 Task: Open a Modern Writer Template save the file as consent.txt Remove the following  from template: 'Address' Change the date  '6 April, 2023' change Dear Ms Reader to   Hello. Add body to the letter I am writing to express my dissatisfaction with the recent service I received. Despite my repeated attempts to resolve the issue, the problem remains unresolved. I kindly request your immediate attention and a satisfactory resolution to this matter. Your prompt action would be greatly appreciated.Add Name  'Jim'. Insert watermark  Graphic Era Apply Font Style in watermark Arial; font size  111and place the watermark  Diagonally 
Action: Mouse moved to (1105, 78)
Screenshot: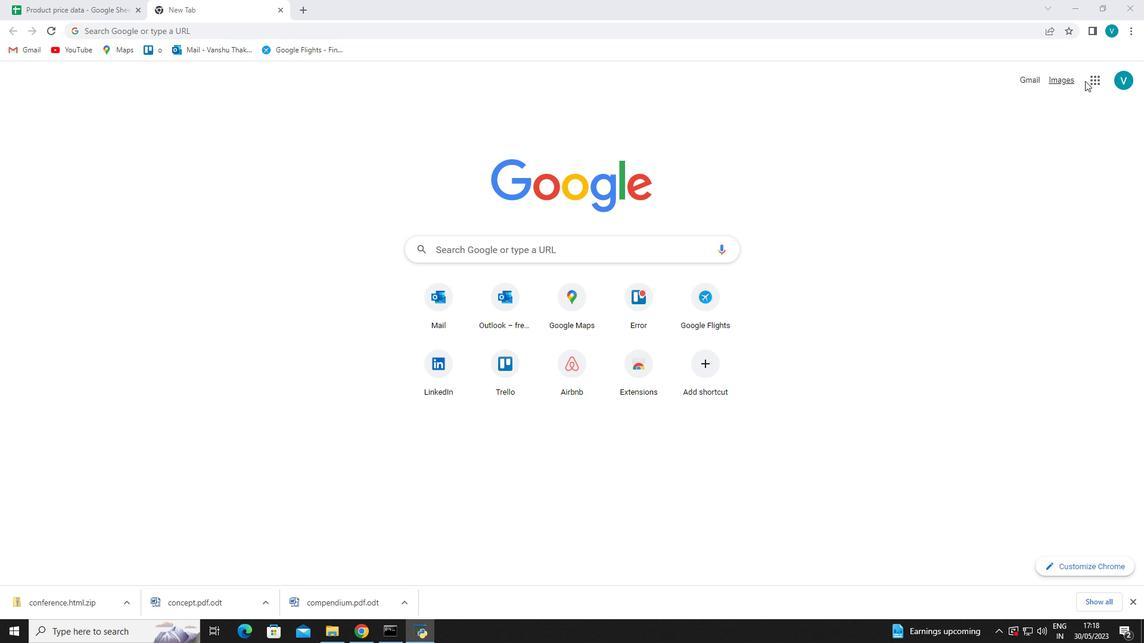 
Action: Mouse pressed left at (1105, 78)
Screenshot: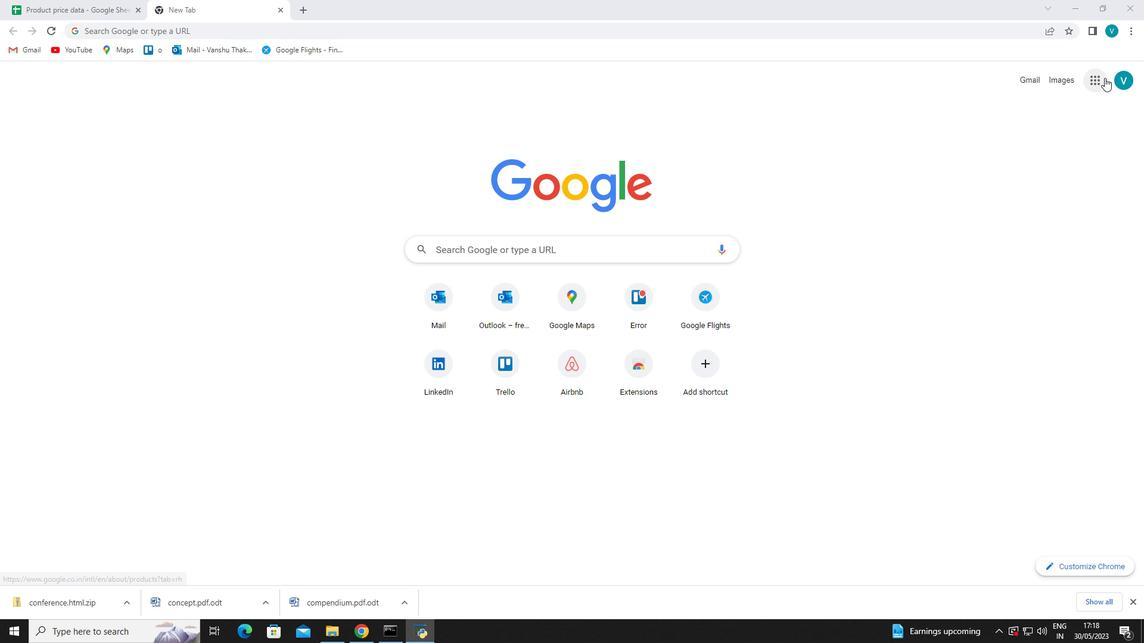 
Action: Mouse moved to (1079, 209)
Screenshot: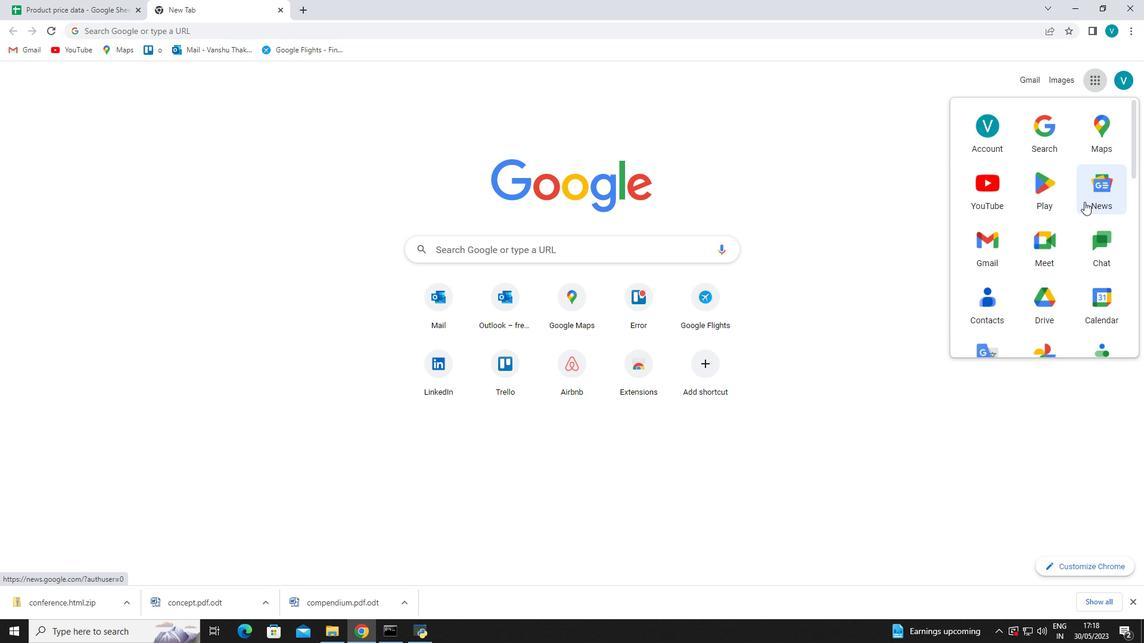 
Action: Mouse scrolled (1079, 209) with delta (0, 0)
Screenshot: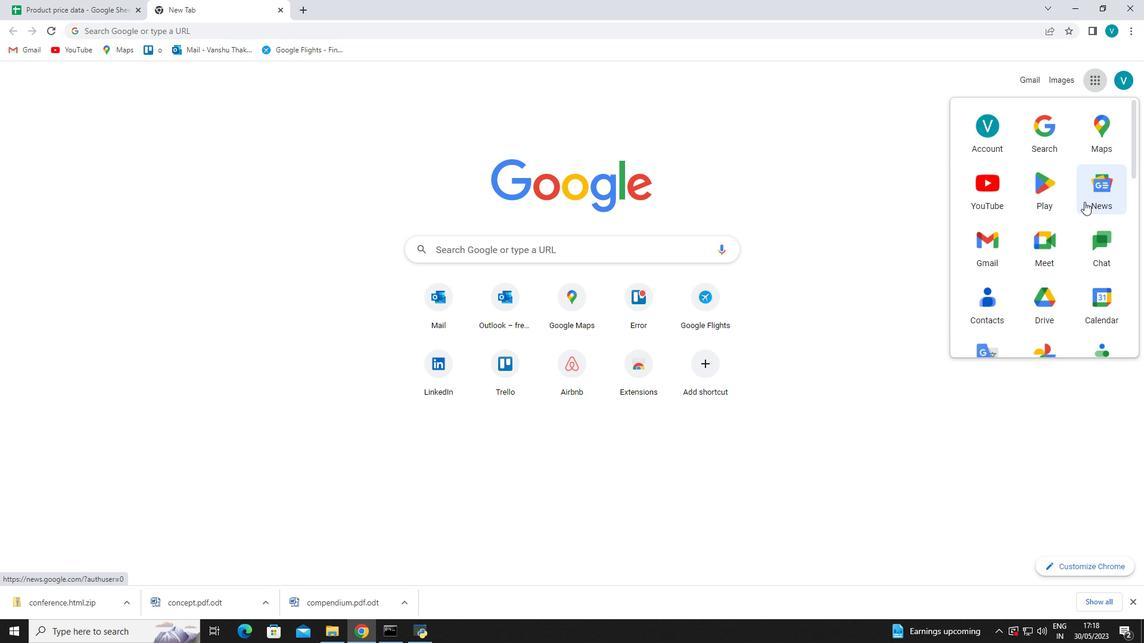 
Action: Mouse moved to (1074, 217)
Screenshot: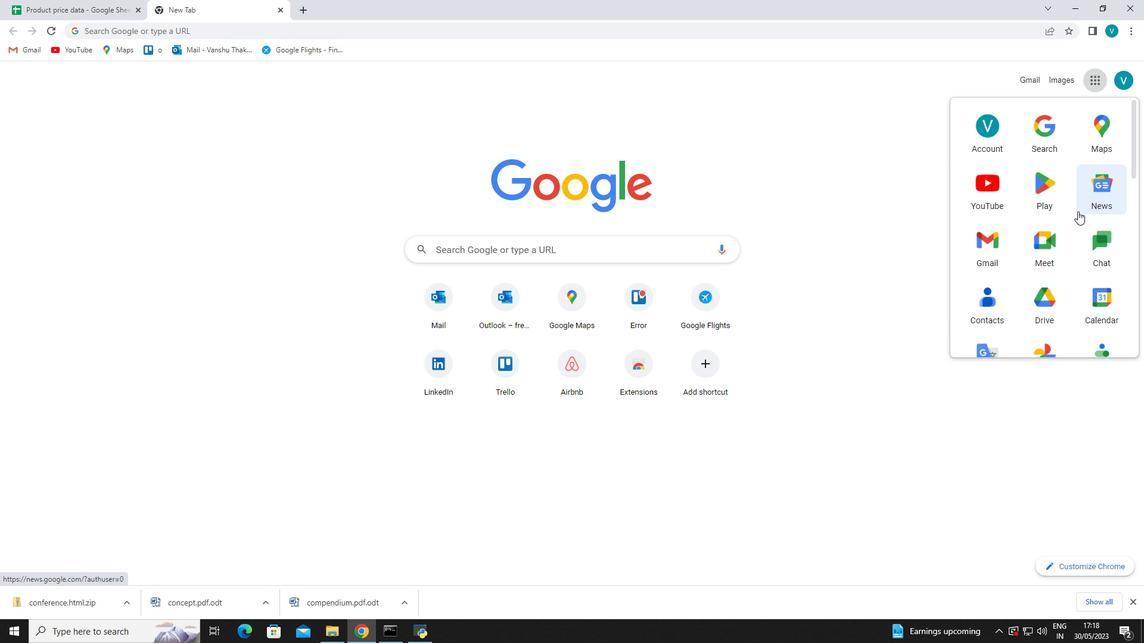 
Action: Mouse scrolled (1074, 216) with delta (0, 0)
Screenshot: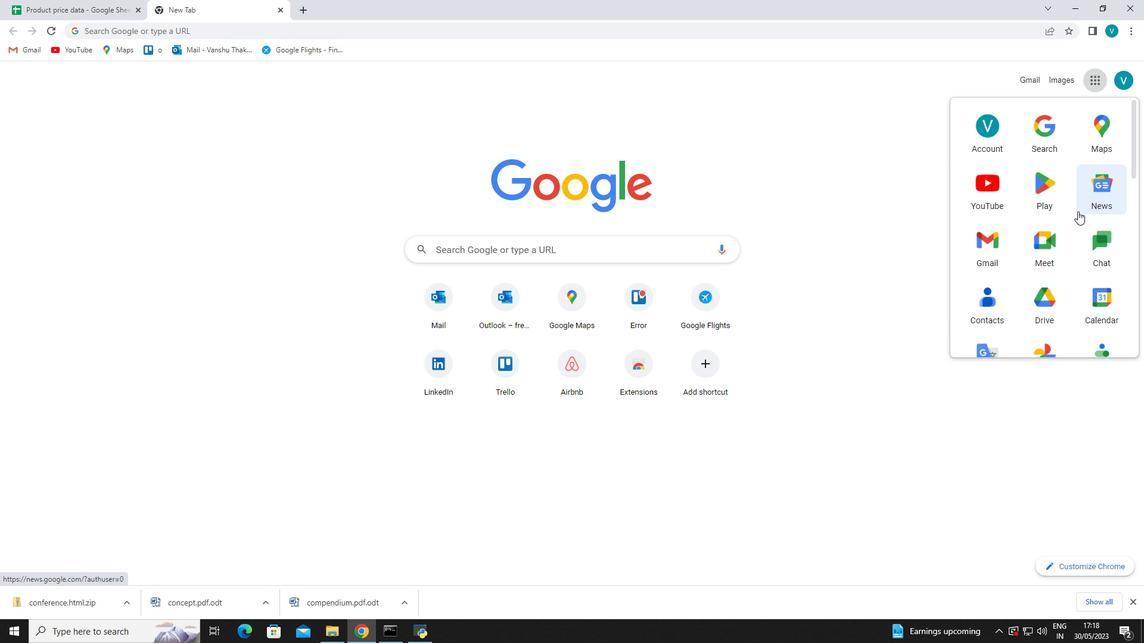 
Action: Mouse moved to (1073, 219)
Screenshot: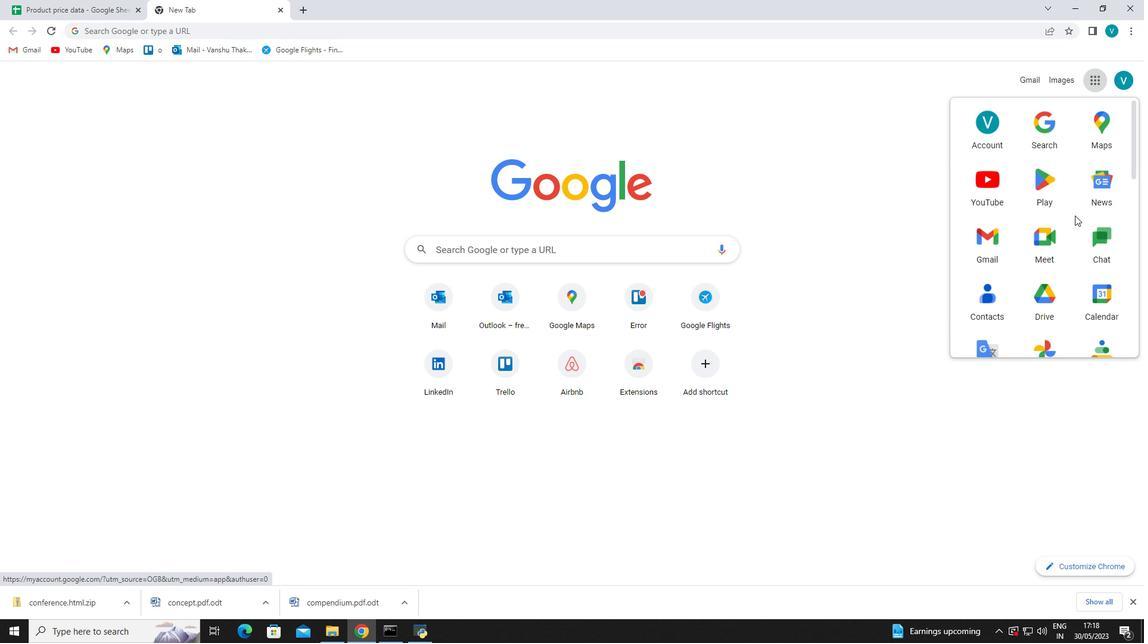 
Action: Mouse scrolled (1073, 218) with delta (0, 0)
Screenshot: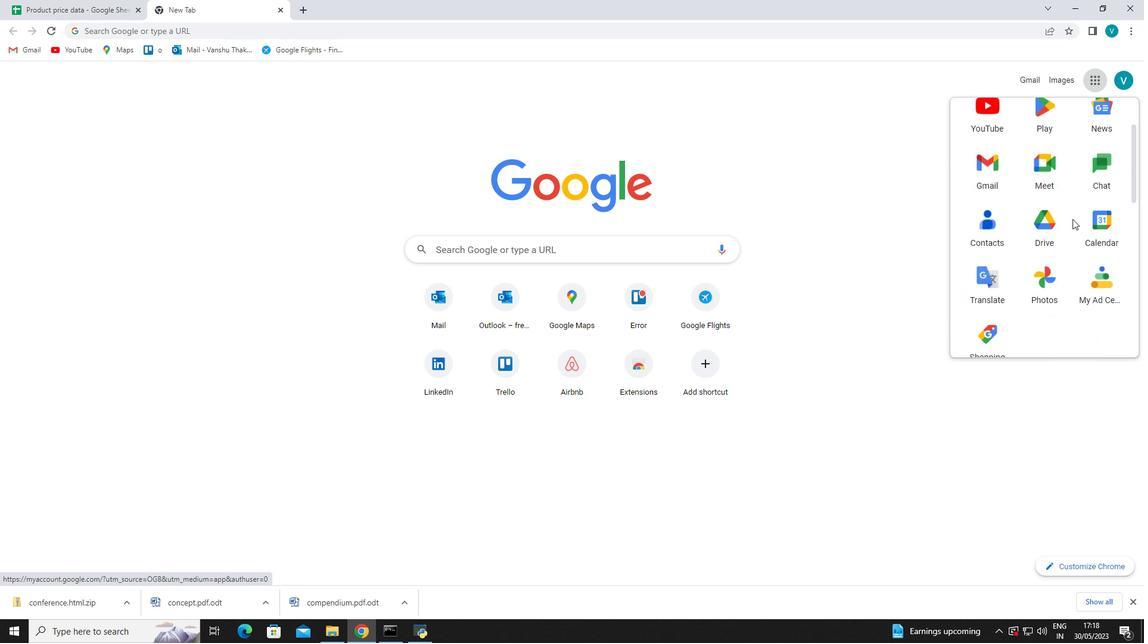 
Action: Mouse scrolled (1073, 218) with delta (0, 0)
Screenshot: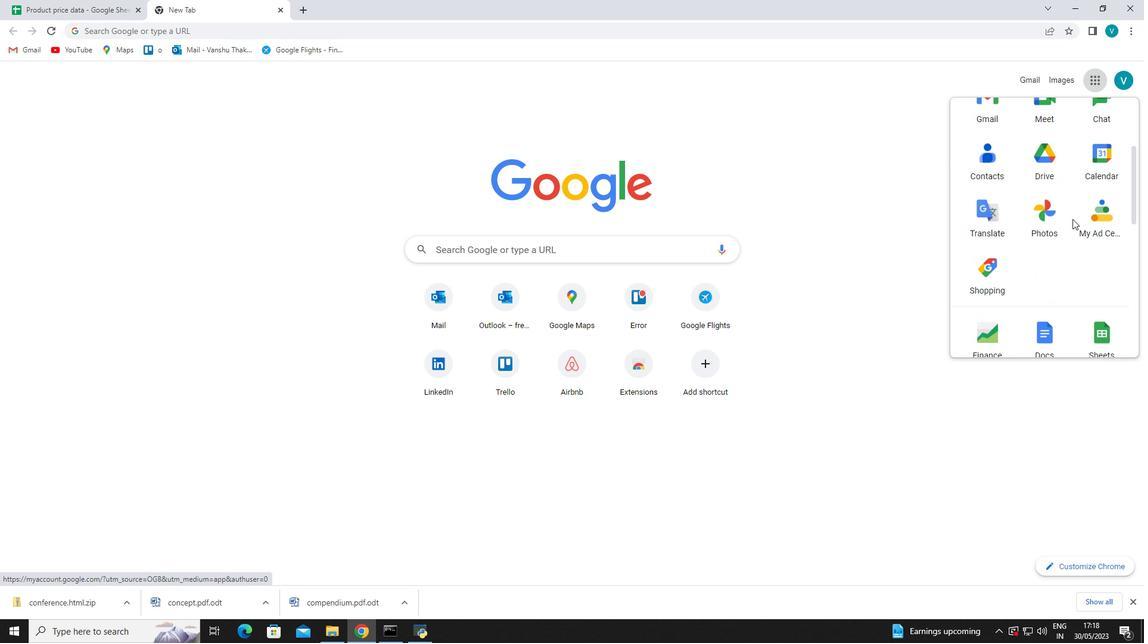 
Action: Mouse moved to (1055, 237)
Screenshot: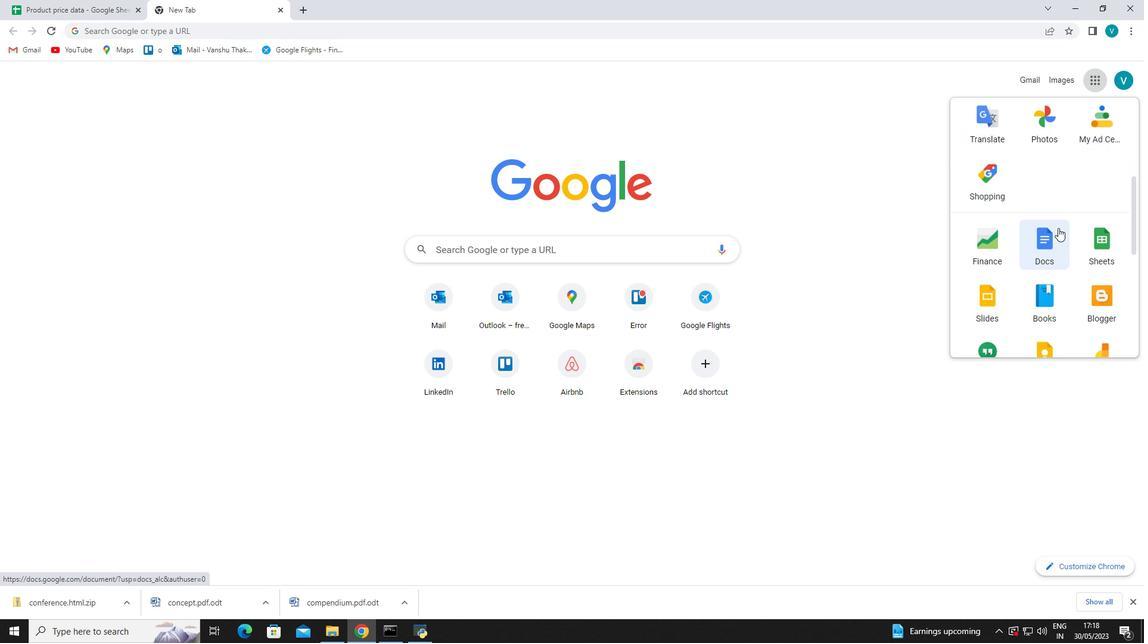 
Action: Mouse pressed left at (1055, 237)
Screenshot: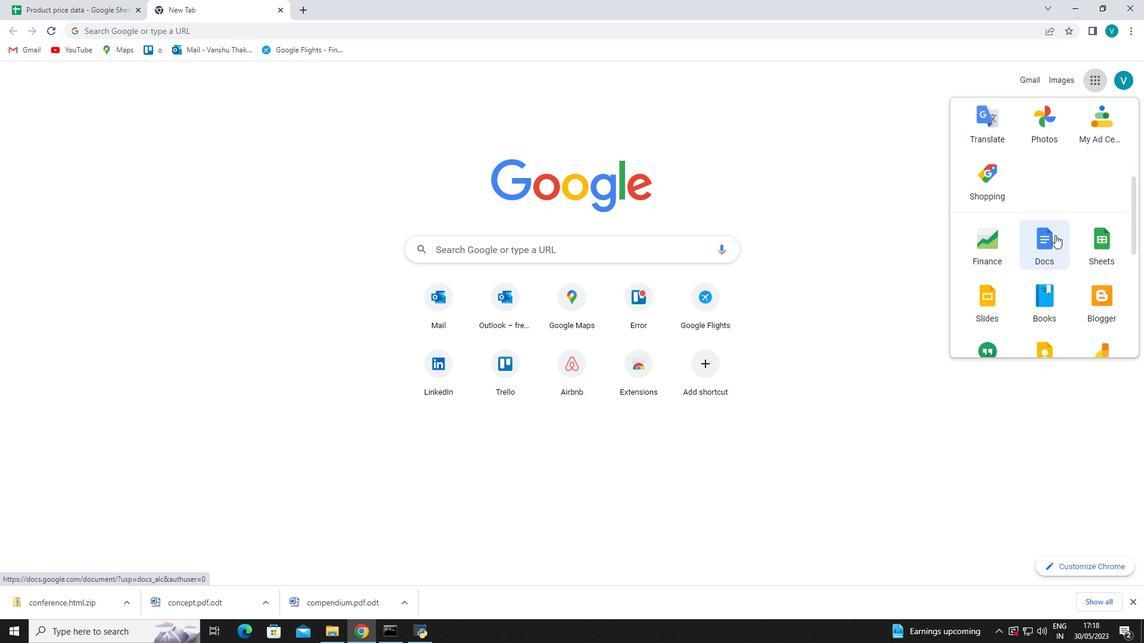 
Action: Mouse moved to (392, 218)
Screenshot: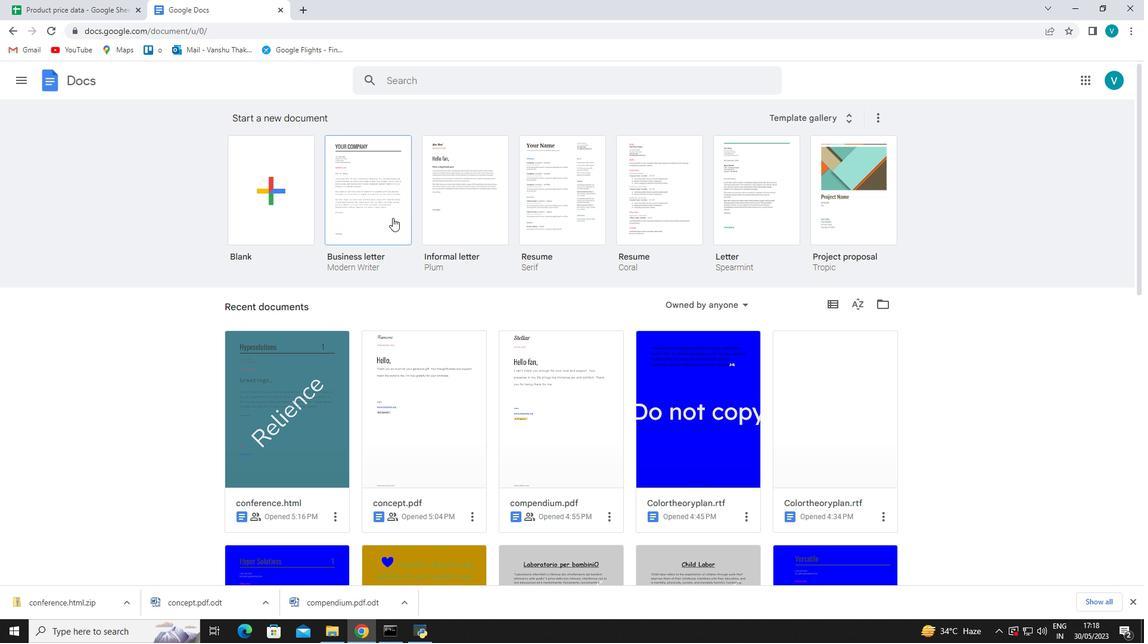 
Action: Mouse pressed left at (392, 218)
Screenshot: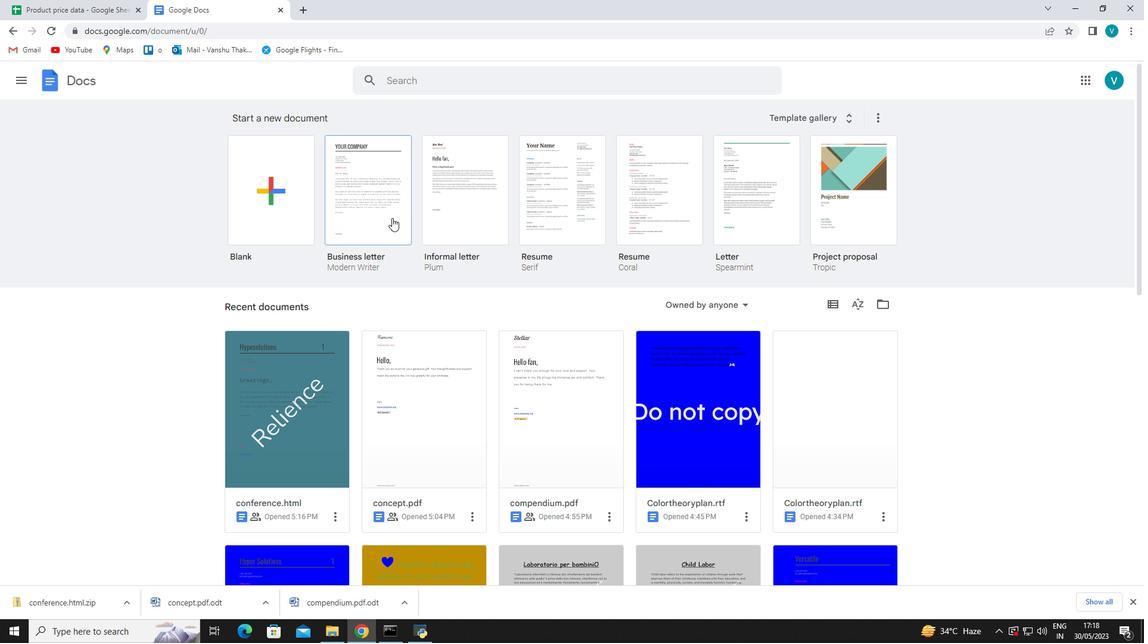 
Action: Mouse moved to (90, 69)
Screenshot: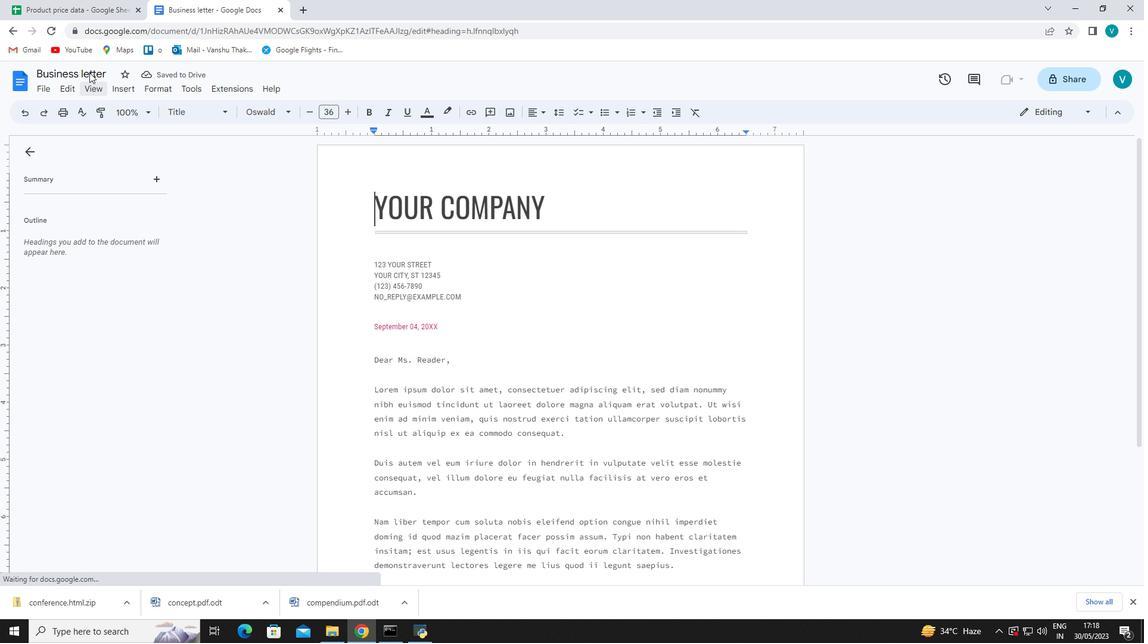 
Action: Mouse pressed left at (90, 69)
Screenshot: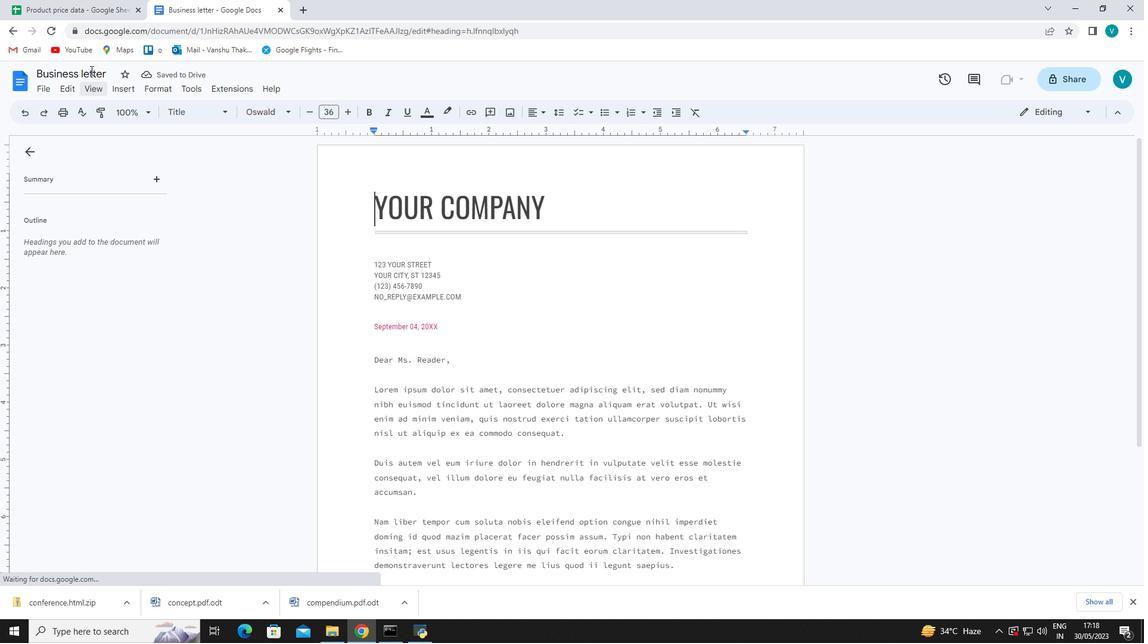 
Action: Mouse pressed left at (90, 69)
Screenshot: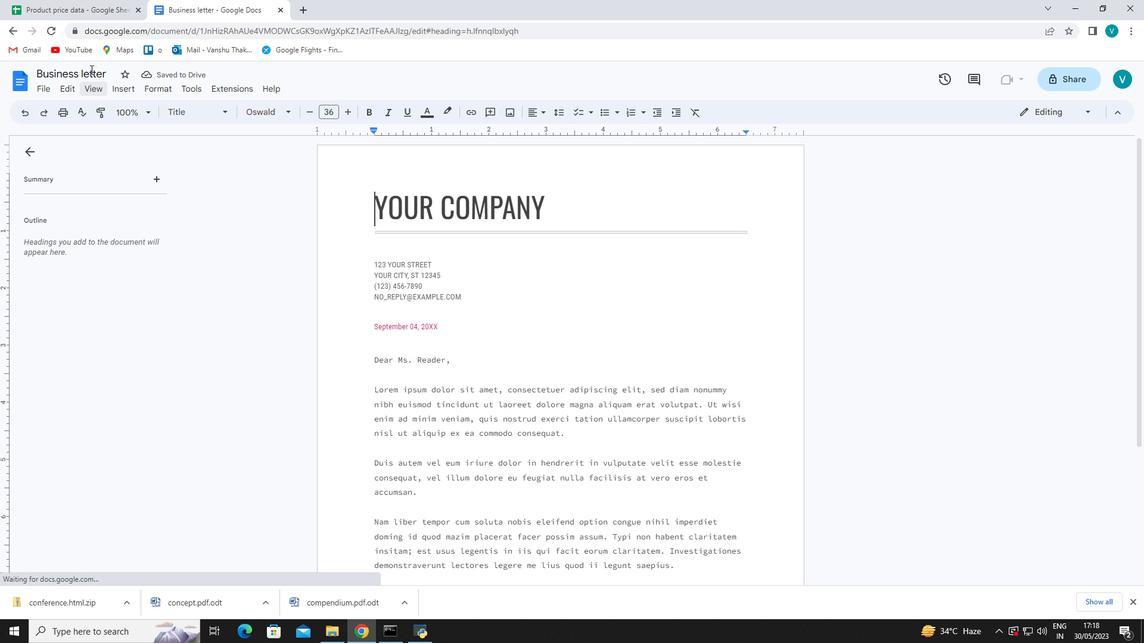 
Action: Mouse pressed left at (90, 69)
Screenshot: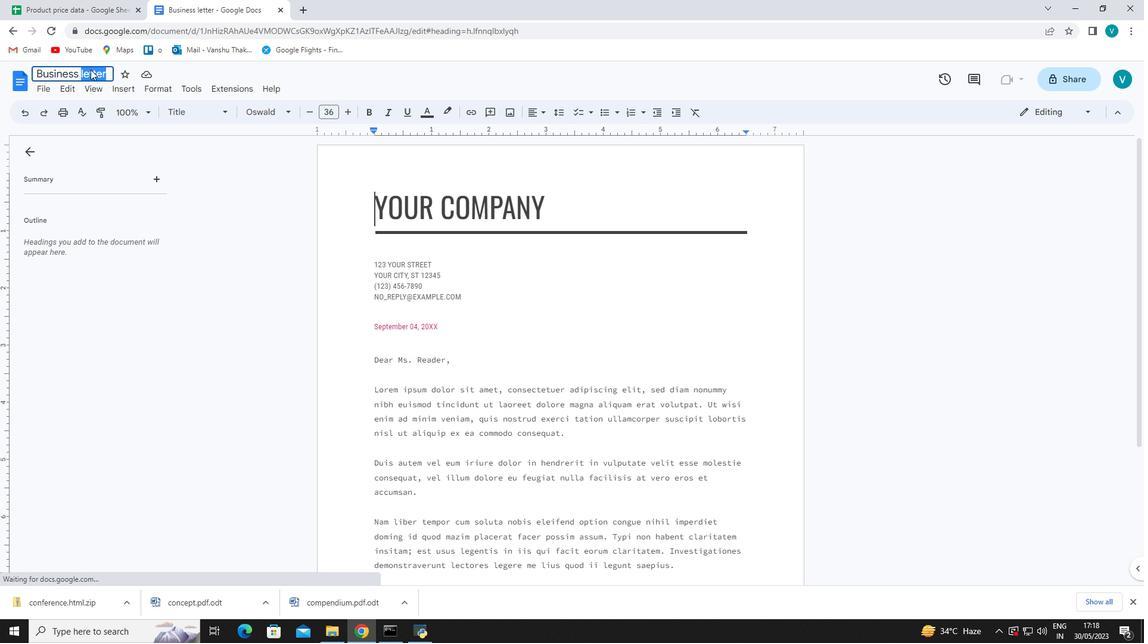 
Action: Mouse pressed left at (90, 69)
Screenshot: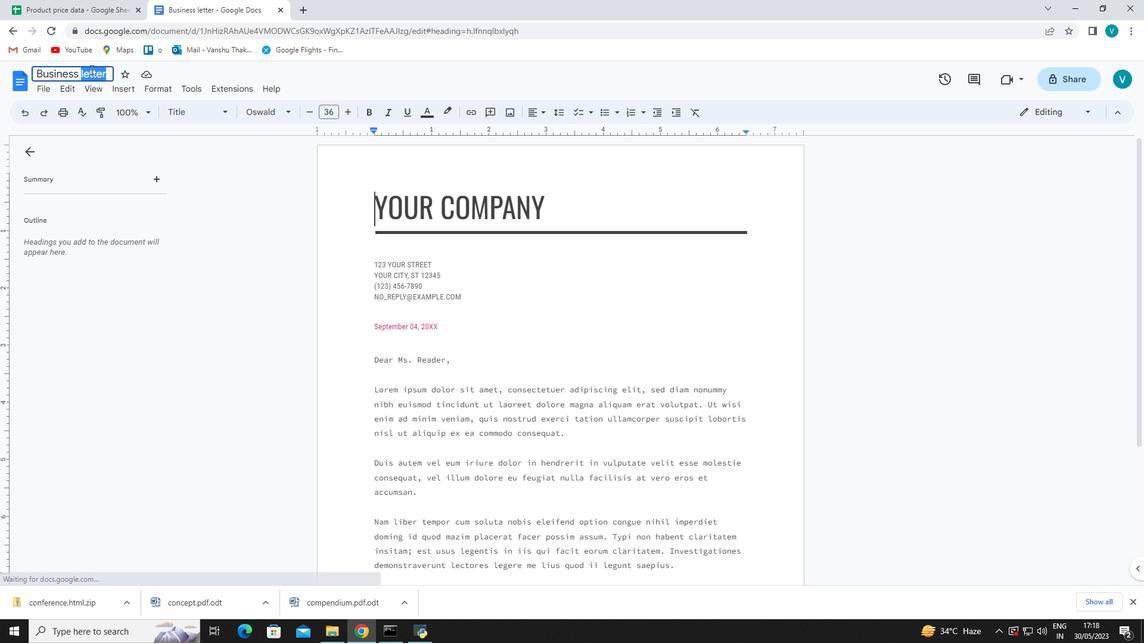 
Action: Mouse pressed left at (90, 69)
Screenshot: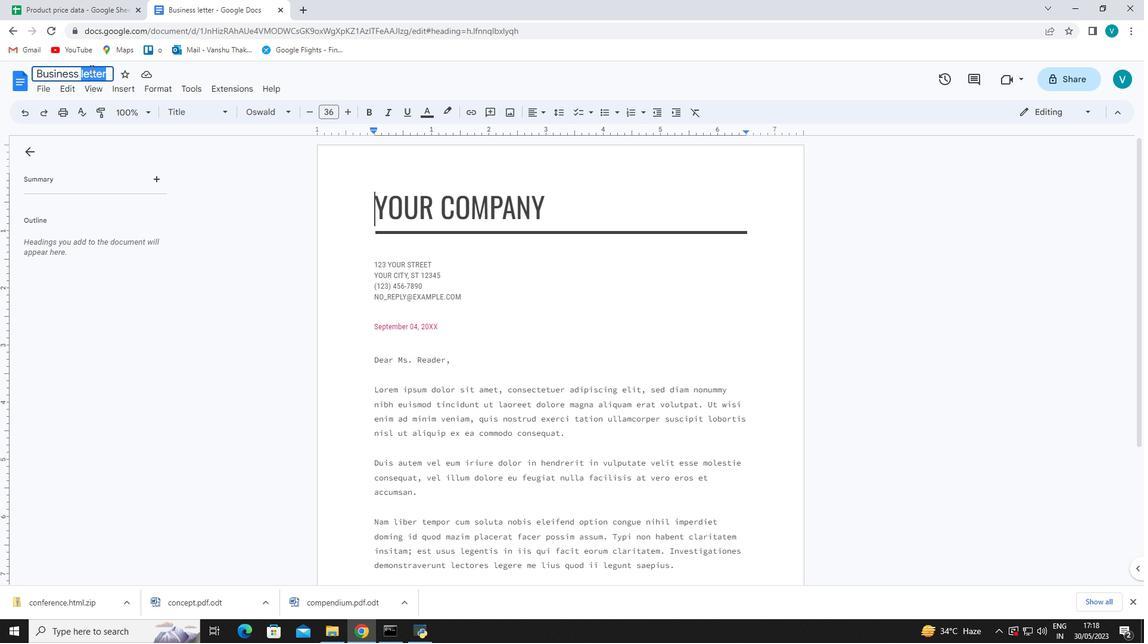 
Action: Mouse pressed left at (90, 69)
Screenshot: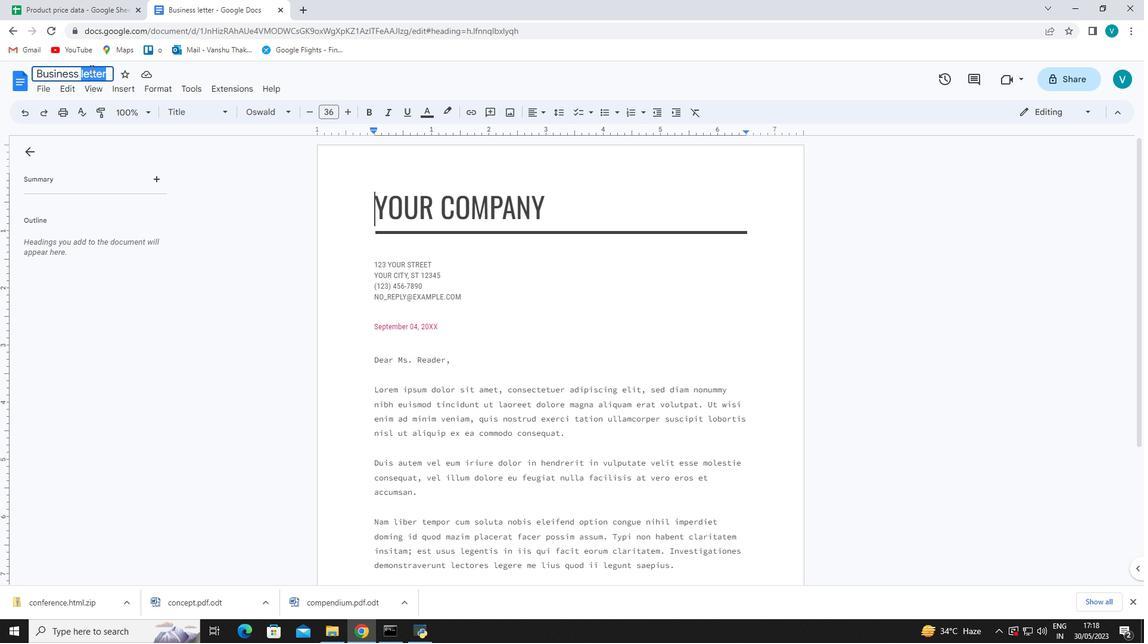 
Action: Key pressed consent.txt<Key.enter>
Screenshot: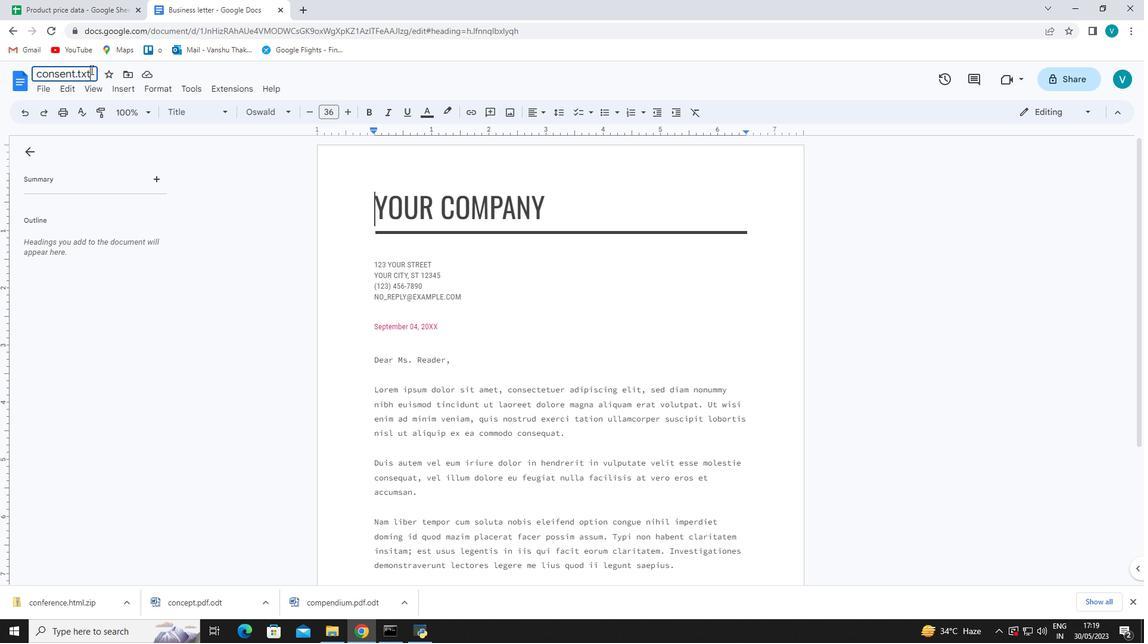 
Action: Mouse moved to (373, 259)
Screenshot: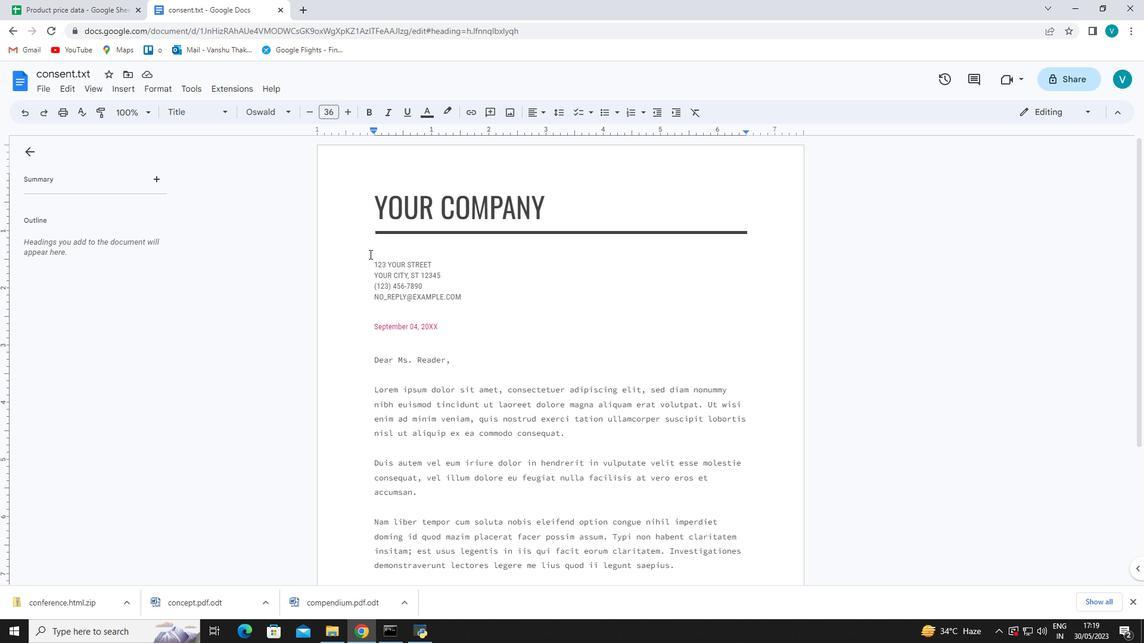 
Action: Mouse pressed left at (373, 259)
Screenshot: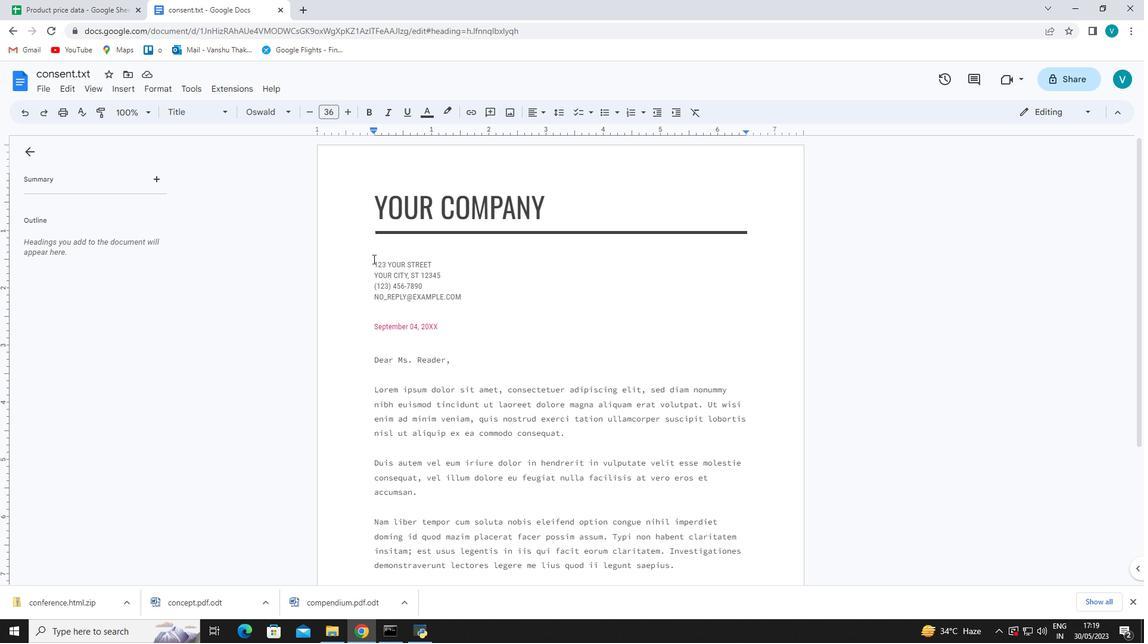 
Action: Mouse moved to (440, 280)
Screenshot: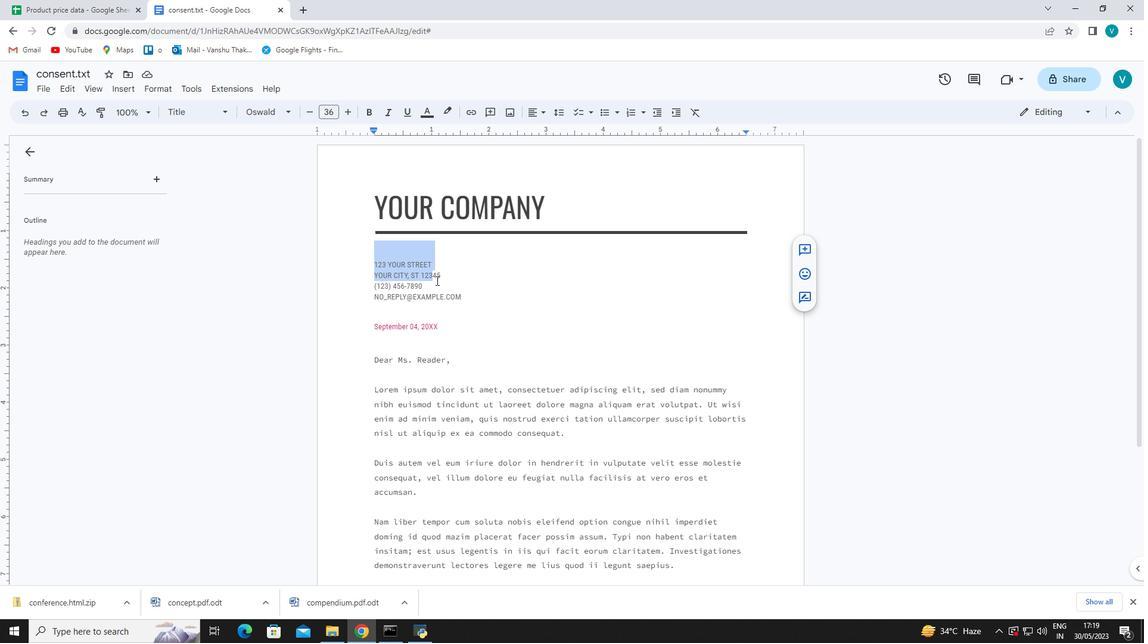 
Action: Key pressed <Key.backspace>
Screenshot: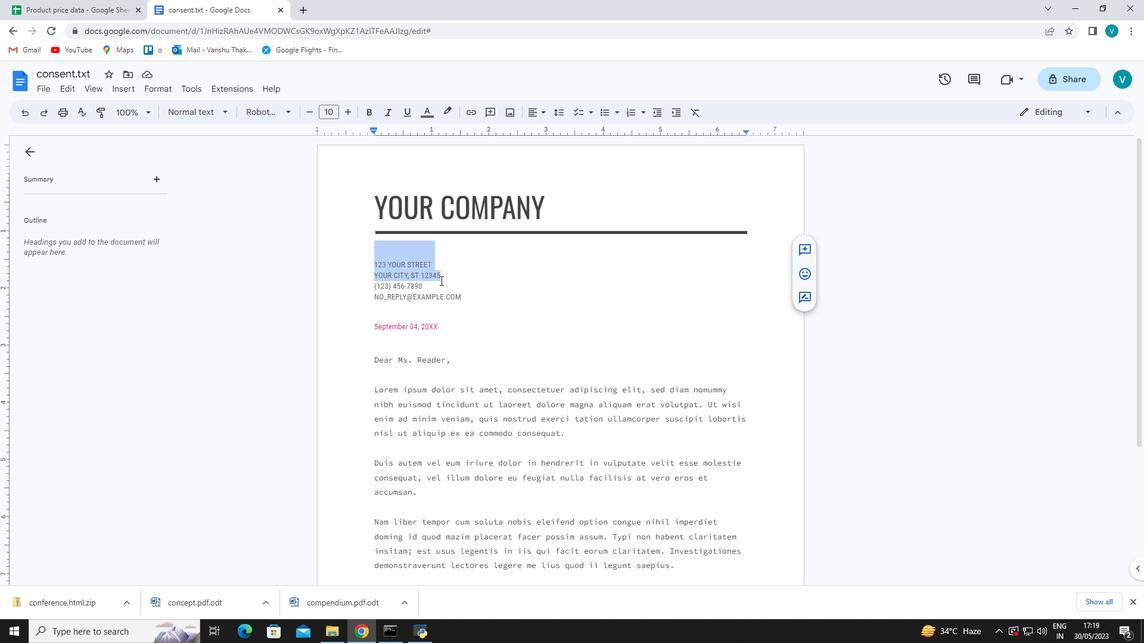
Action: Mouse moved to (372, 297)
Screenshot: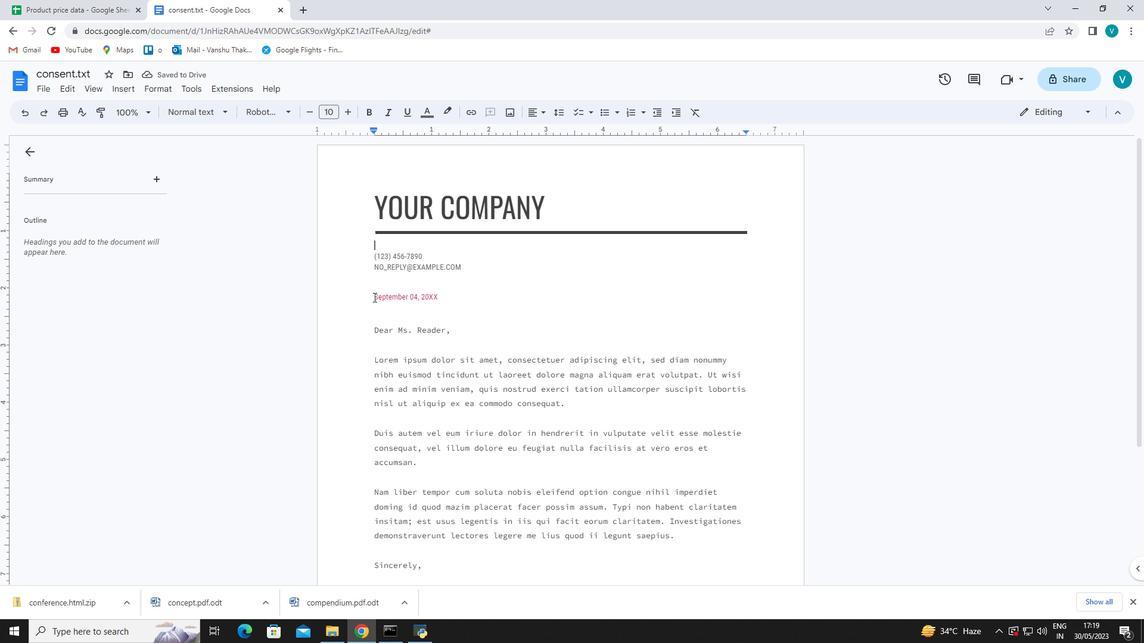 
Action: Mouse pressed left at (372, 297)
Screenshot: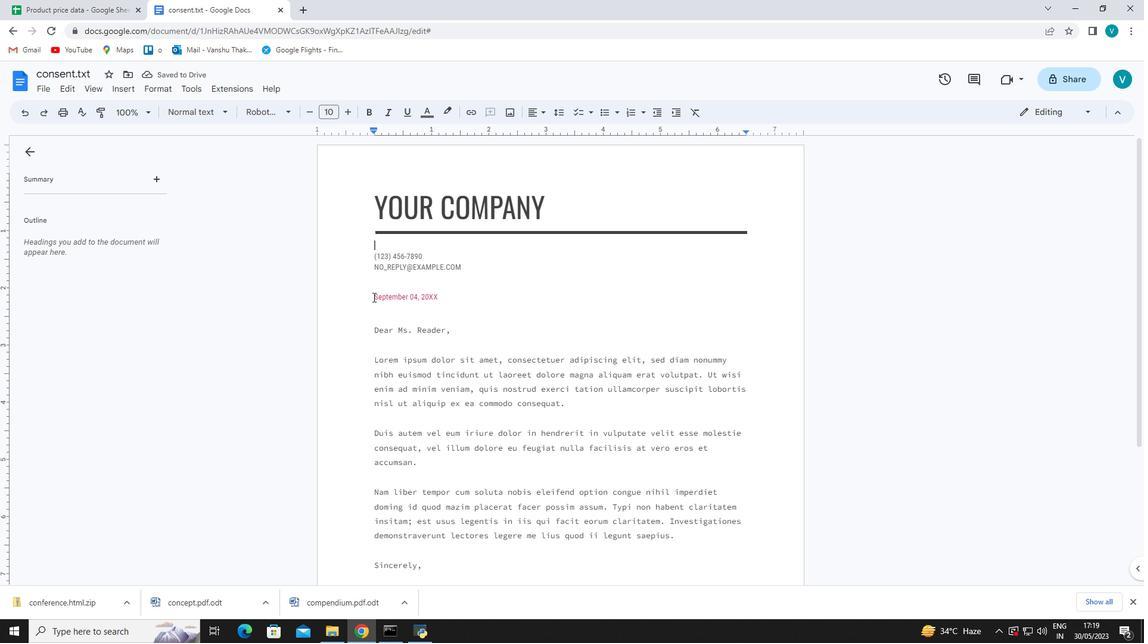 
Action: Mouse moved to (438, 302)
Screenshot: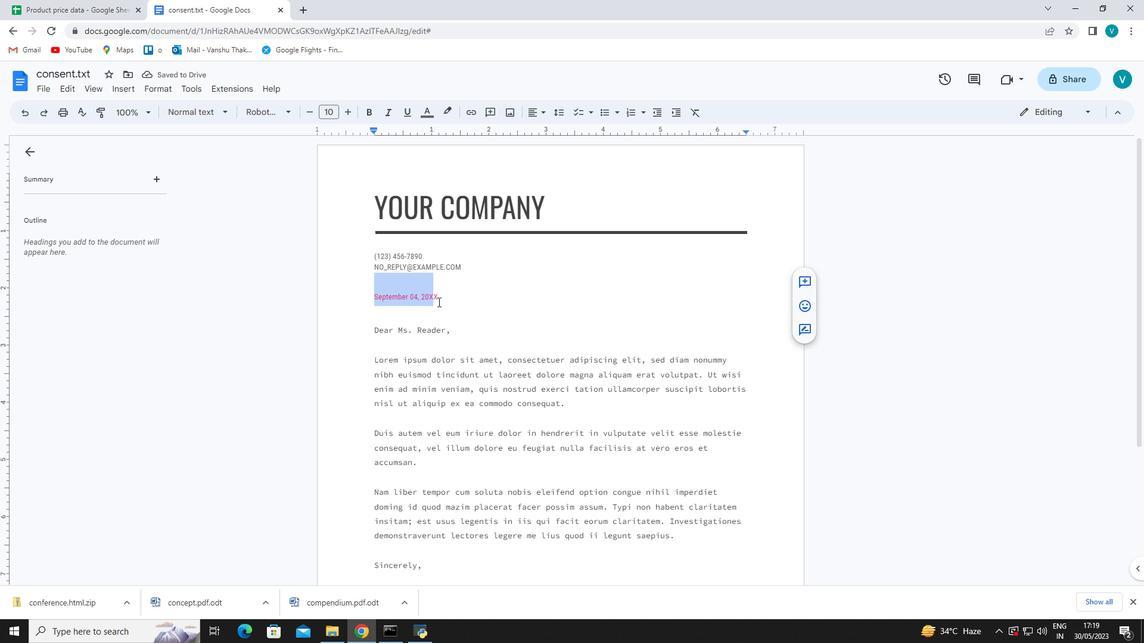 
Action: Key pressed 6<Key.space><Key.shift>April,<Key.space>203<Key.backspace>23
Screenshot: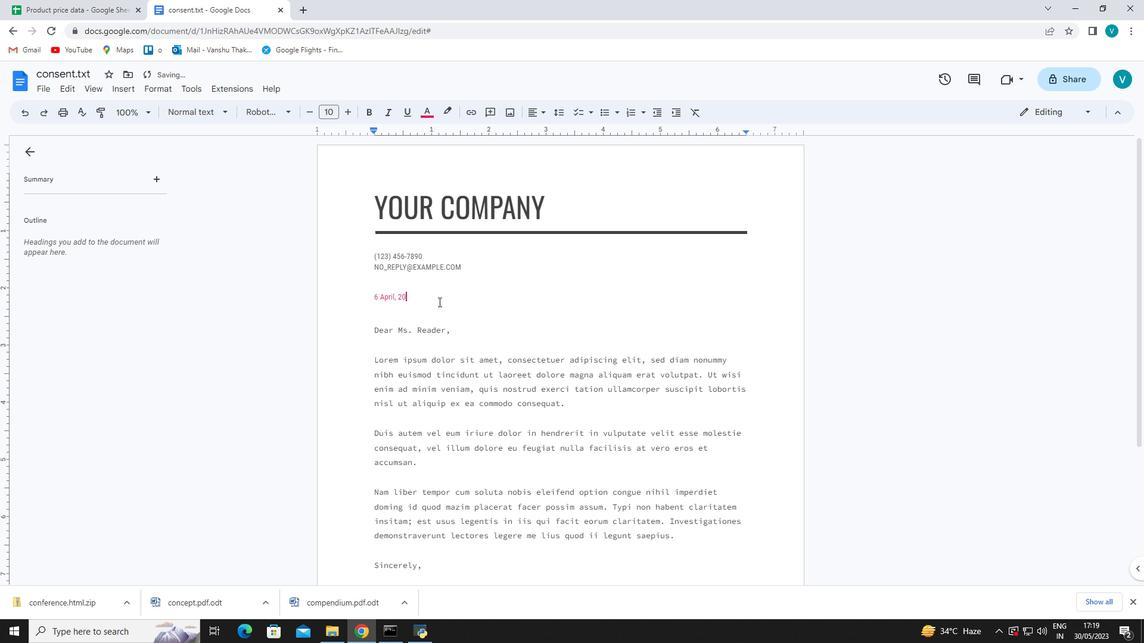 
Action: Mouse moved to (373, 329)
Screenshot: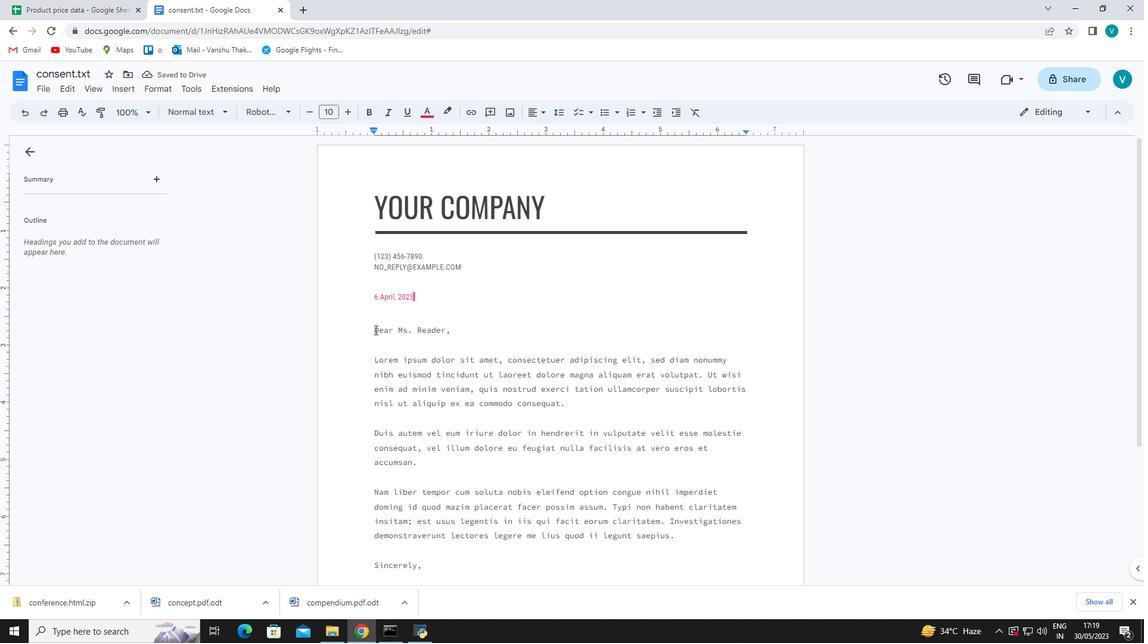 
Action: Mouse pressed left at (373, 329)
Screenshot: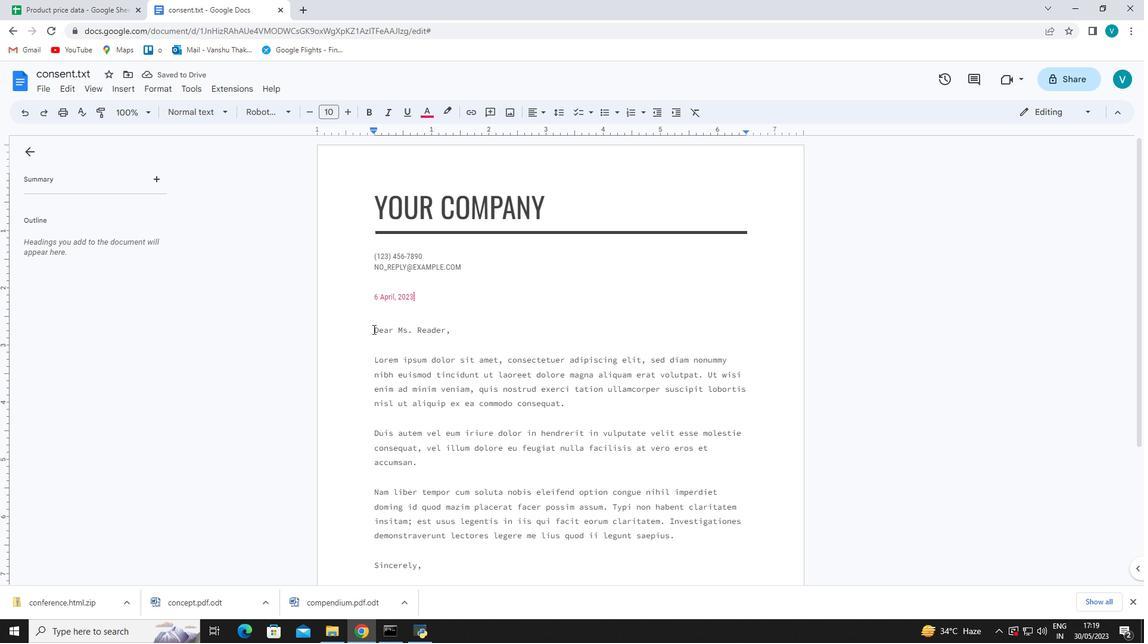 
Action: Mouse moved to (443, 329)
Screenshot: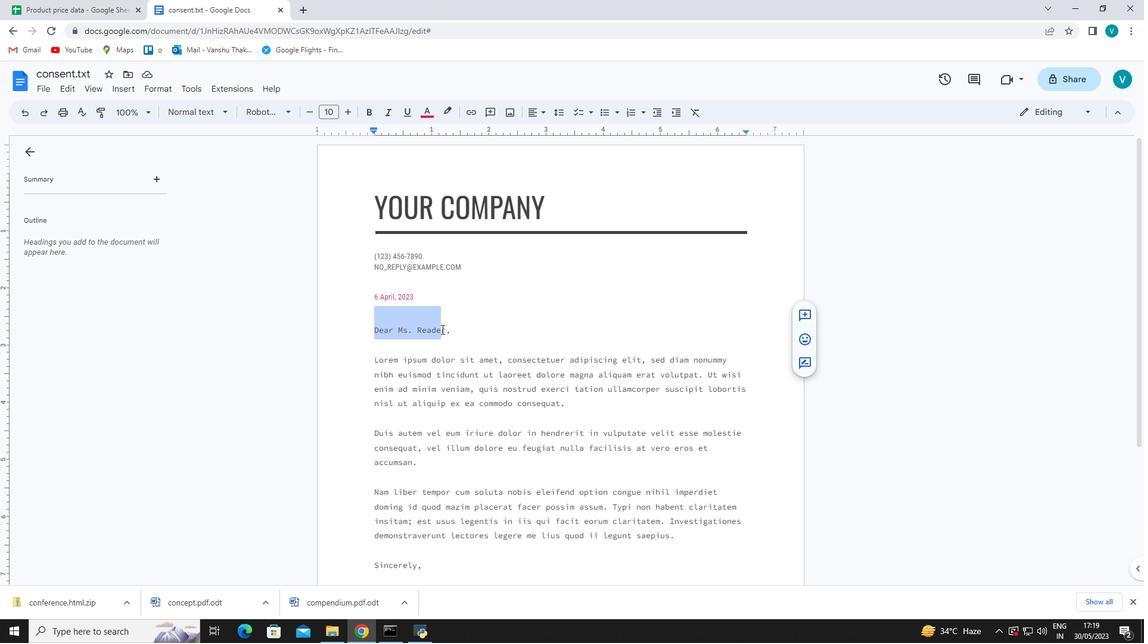 
Action: Key pressed <Key.shift>Hello
Screenshot: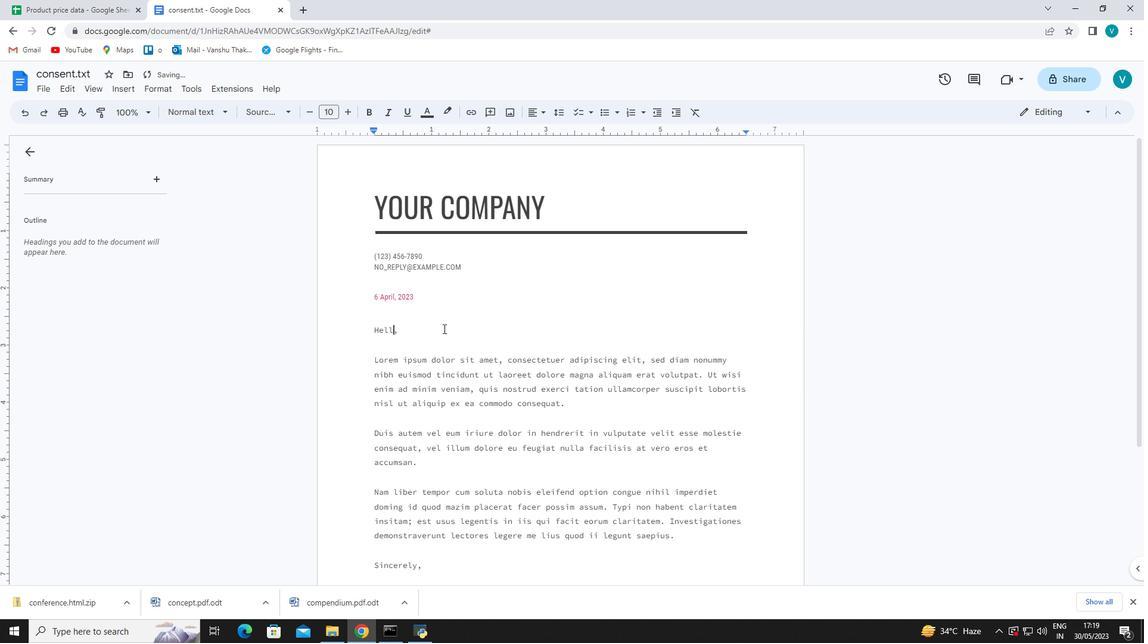 
Action: Mouse moved to (373, 360)
Screenshot: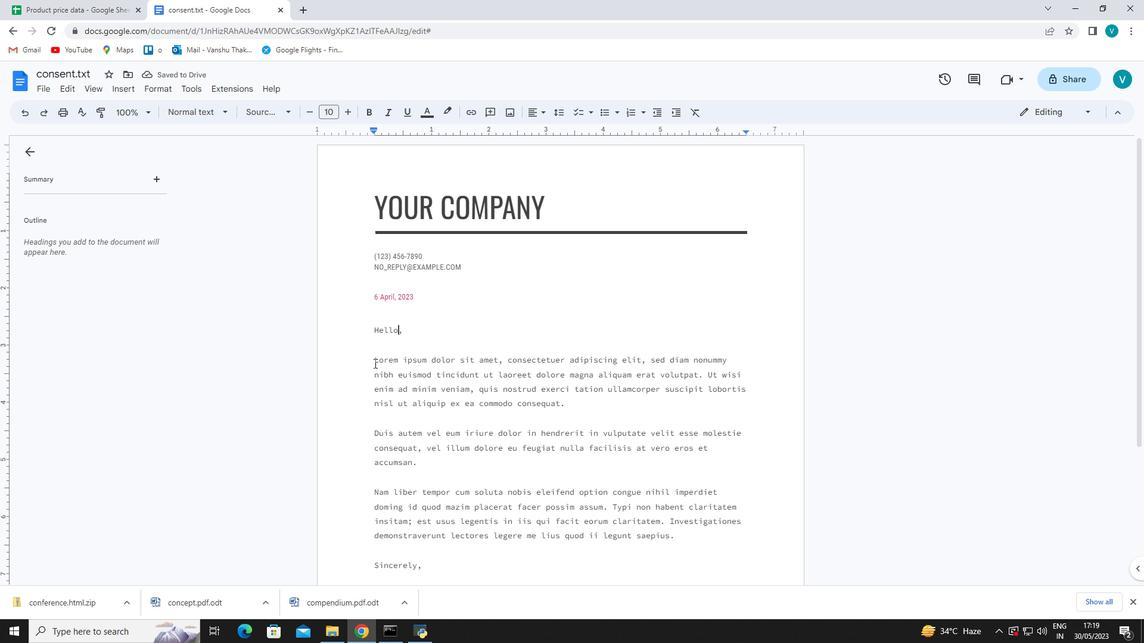 
Action: Mouse pressed left at (373, 360)
Screenshot: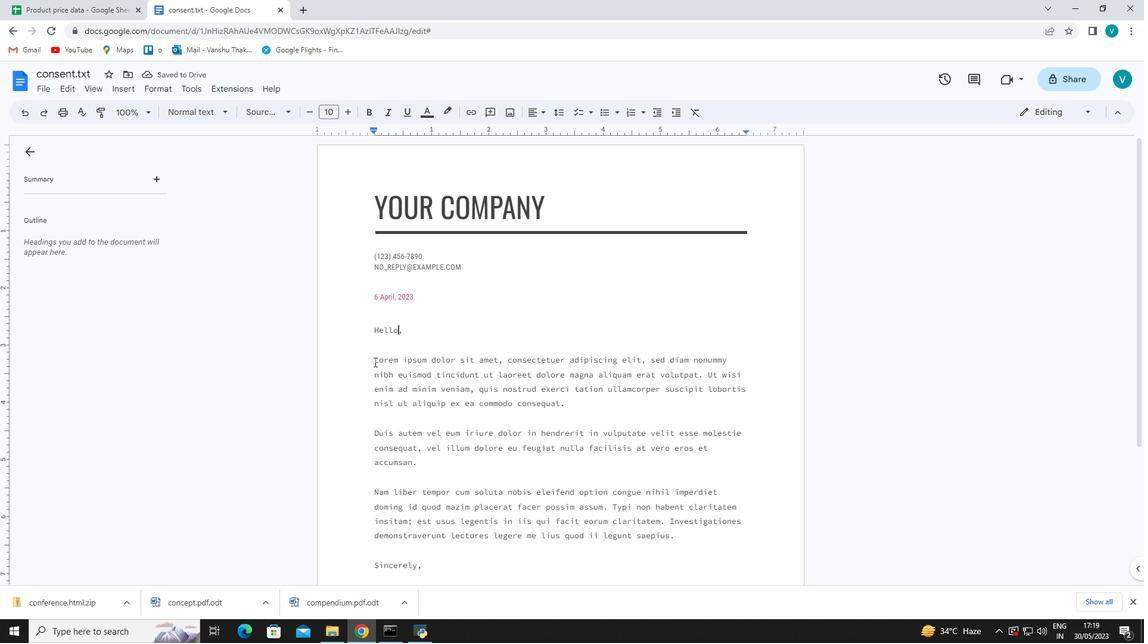 
Action: Mouse moved to (664, 530)
Screenshot: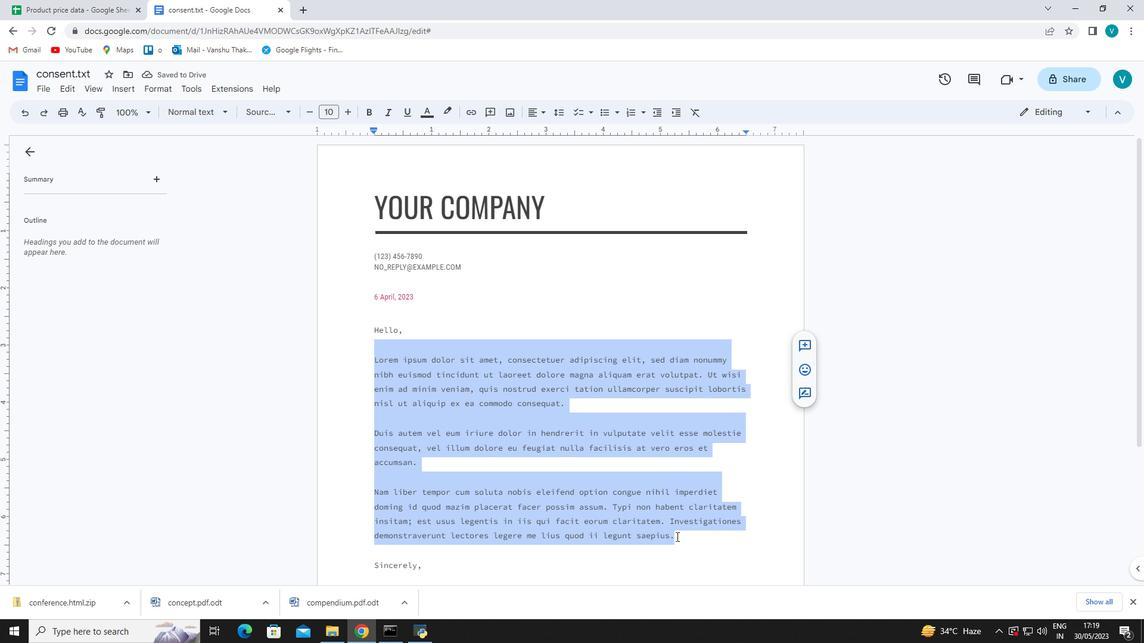 
Action: Key pressed <Key.backspace>
Screenshot: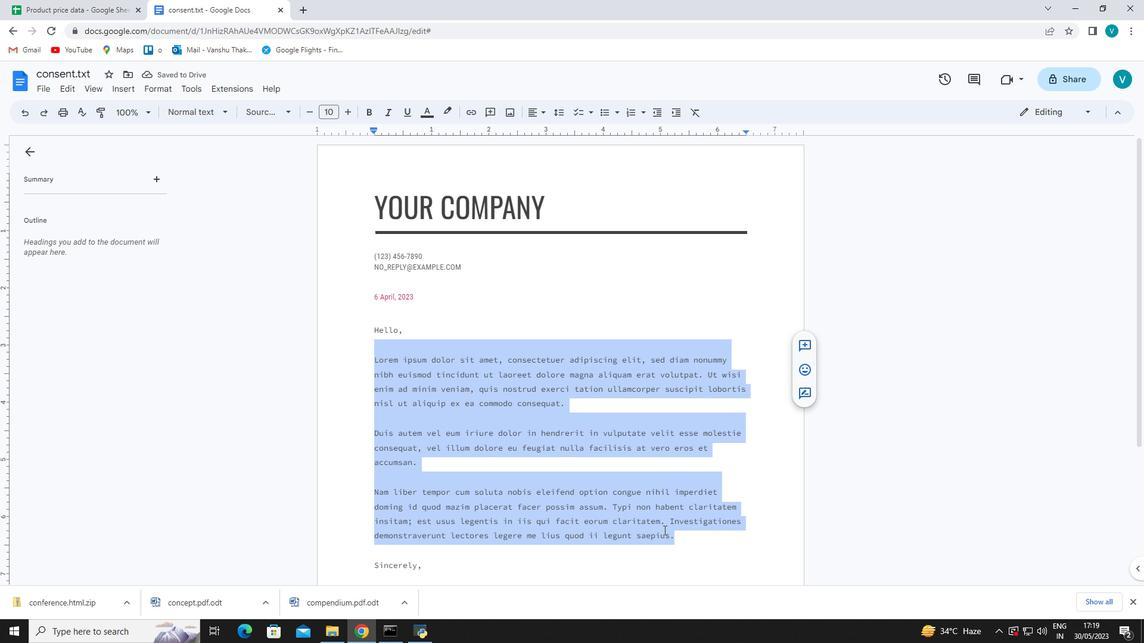 
Action: Mouse moved to (663, 530)
Screenshot: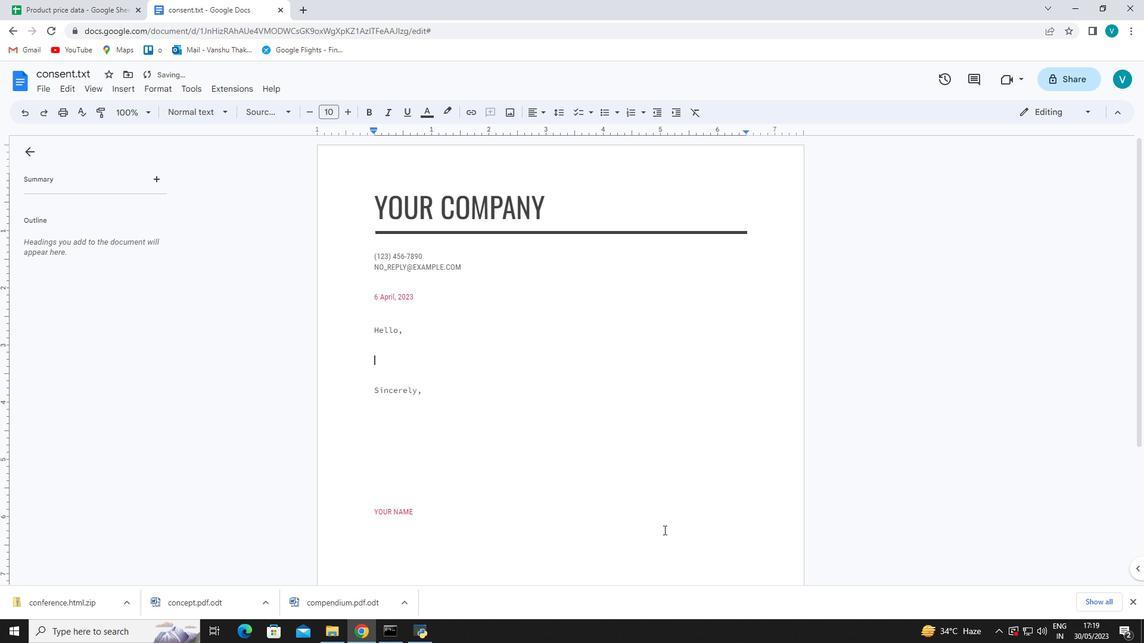 
Action: Key pressed <Key.shift>I<Key.space>am<Key.space>writing<Key.space>to<Key.space>express<Key.space>my<Key.space>dissatisfaction<Key.space>withh<Key.backspace><Key.space>the<Key.space>recent<Key.space>service<Key.space><Key.shift><Key.shift><Key.shift><Key.shift><Key.shift><Key.shift><Key.shift><Key.shift><Key.shift><Key.shift><Key.shift><Key.shift><Key.shift><Key.shift>I<Key.space>received.<Key.space><Key.shift>Despite<Key.space>my<Key.space>repeated<Key.space>attempts<Key.space>to<Key.space>resolve<Key.space>the<Key.space>iisue,<Key.space>the<Key.space>problem<Key.space>remains<Key.space>unresolved.<Key.space><Key.shift>I<Key.space>kindly<Key.space>request<Key.space>your<Key.space>immediate<Key.space>attention<Key.space>and<Key.space>a<Key.space>satisfactory<Key.space>resolution<Key.space>to<Key.space>this<Key.space>matter.<Key.space><Key.shift>Your<Key.space>prompt<Key.space>action<Key.space>would<Key.space>be<Key.space>greatly<Key.space>appreciated.
Screenshot: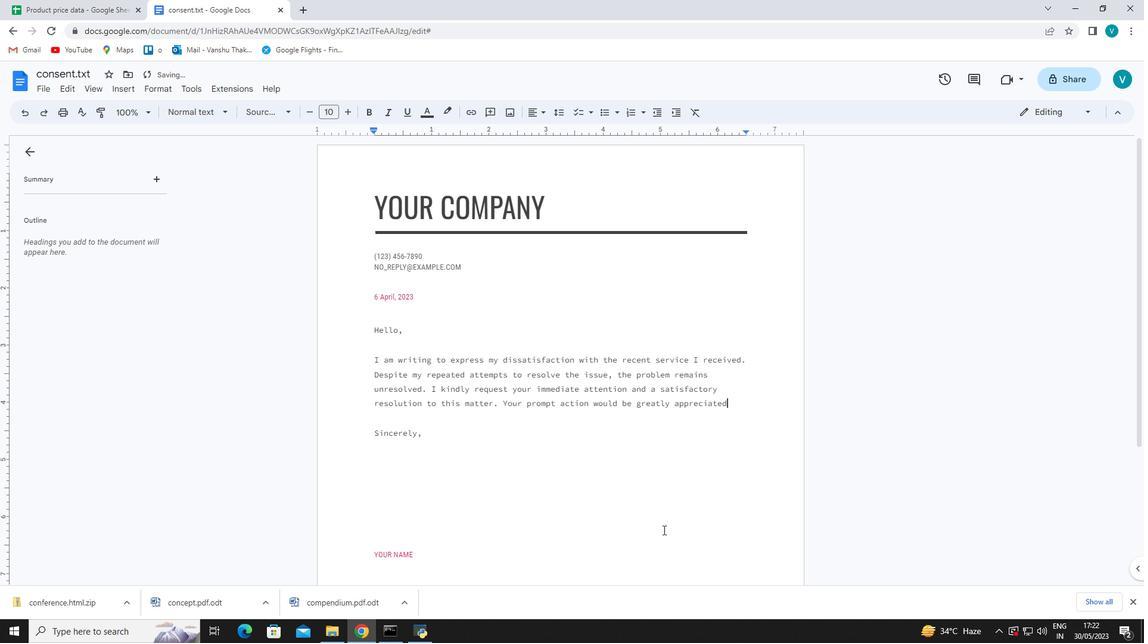 
Action: Mouse moved to (375, 557)
Screenshot: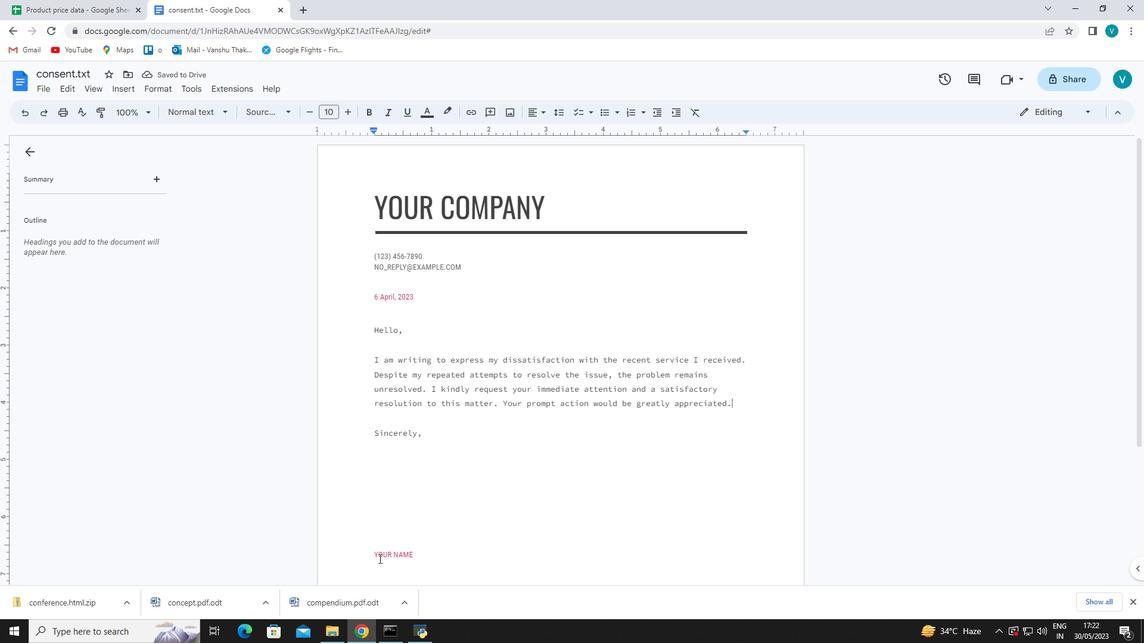 
Action: Mouse pressed left at (375, 557)
Screenshot: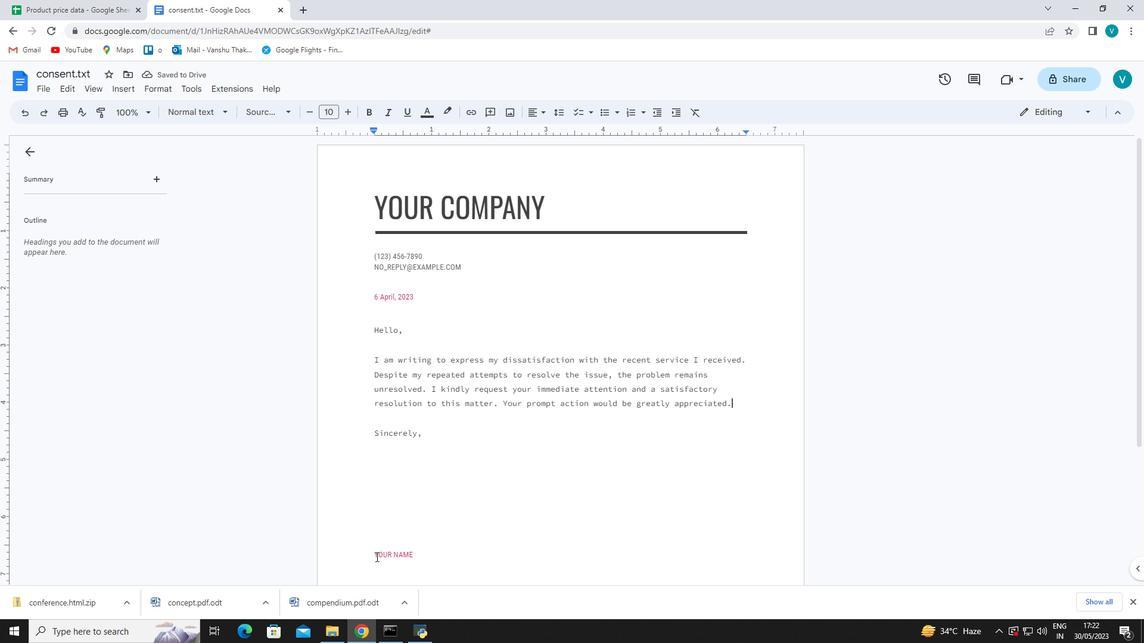 
Action: Mouse moved to (440, 543)
Screenshot: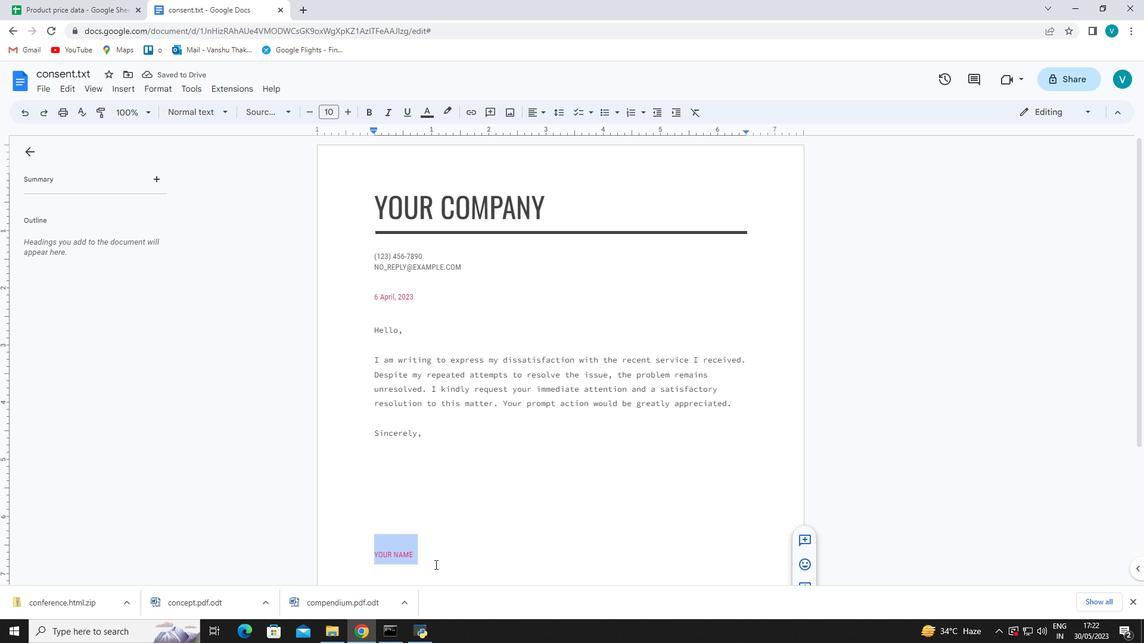 
Action: Key pressed <Key.shift>Jim
Screenshot: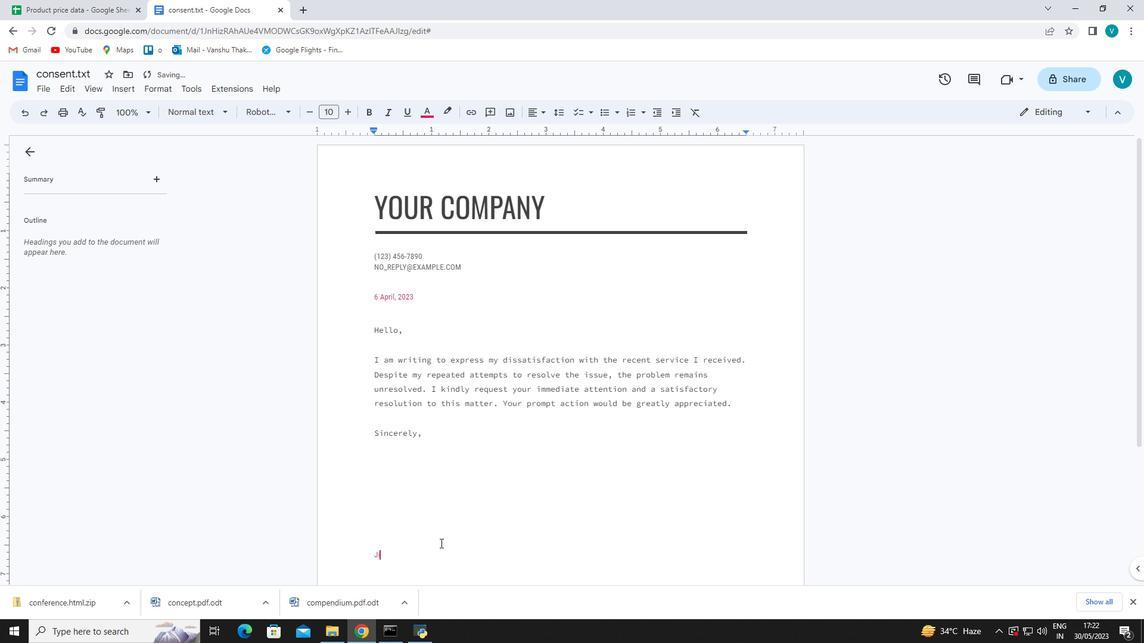 
Action: Mouse moved to (122, 90)
Screenshot: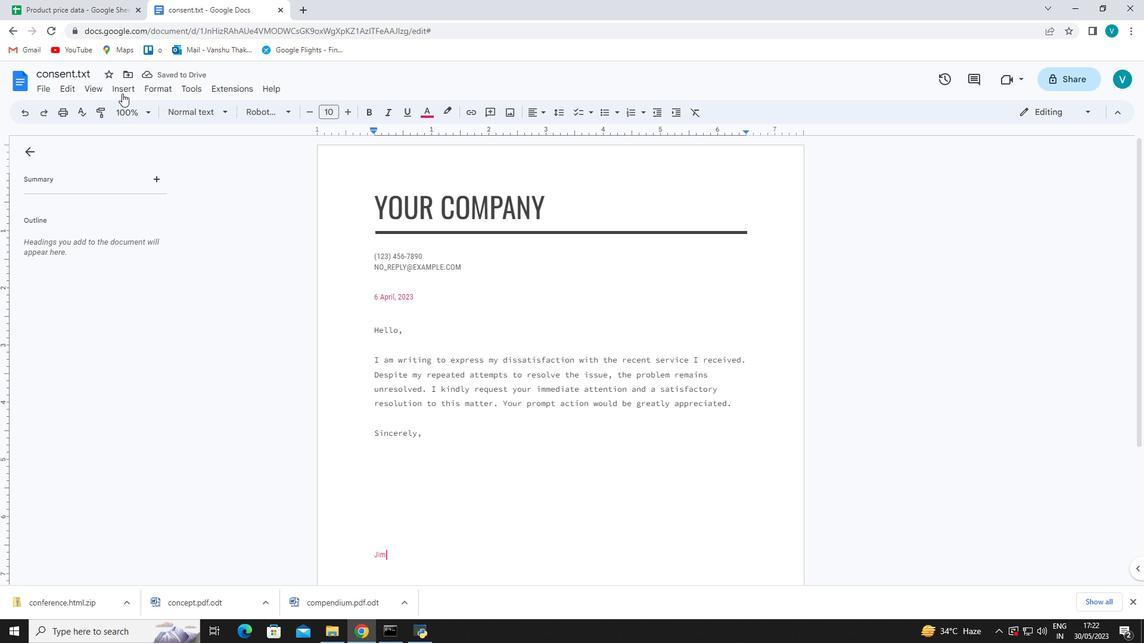 
Action: Mouse pressed left at (122, 90)
Screenshot: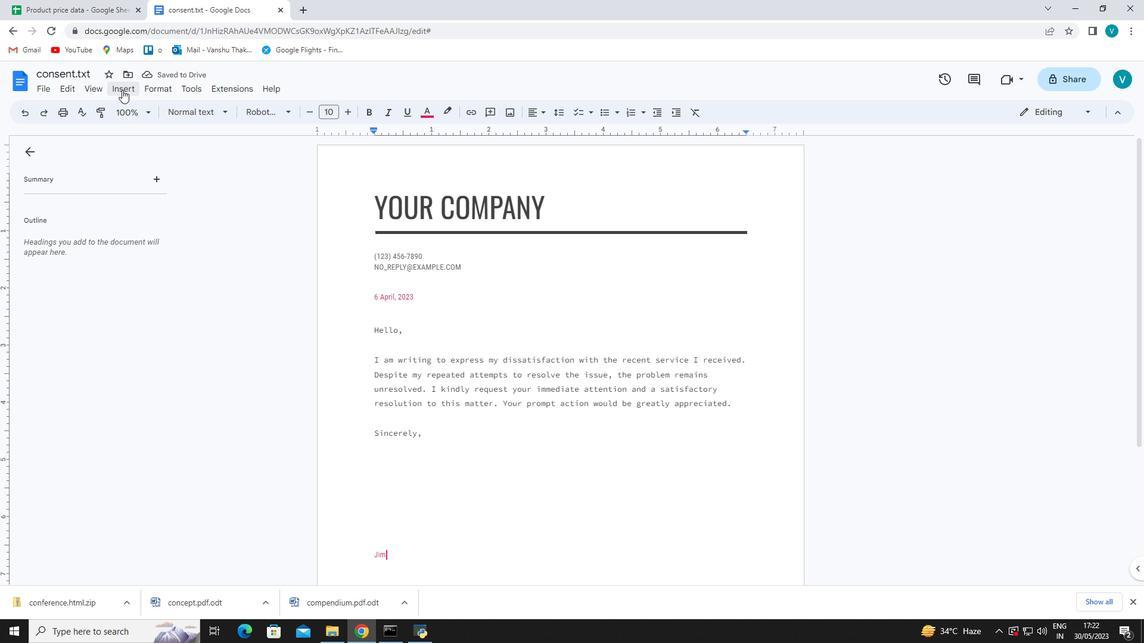 
Action: Mouse moved to (171, 364)
Screenshot: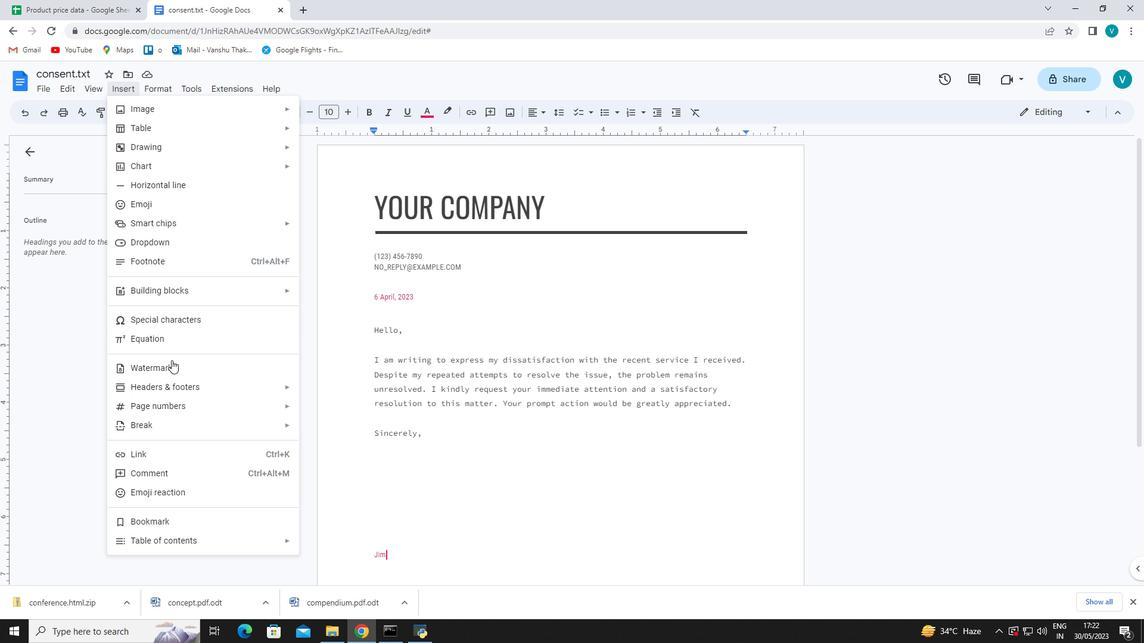 
Action: Mouse pressed left at (171, 364)
Screenshot: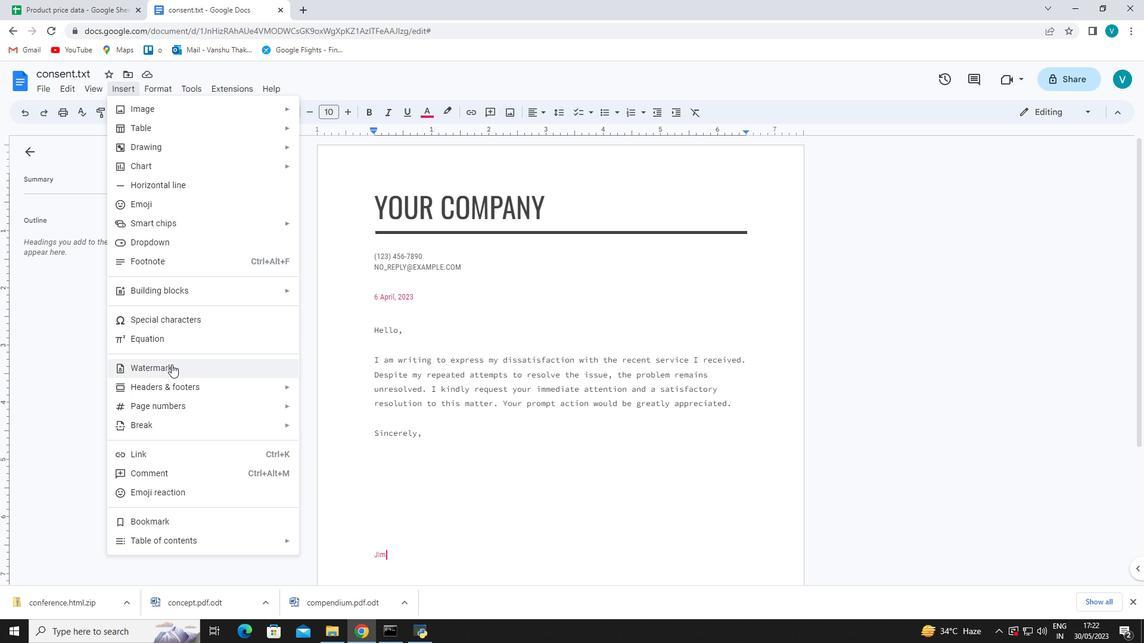 
Action: Mouse moved to (1085, 139)
Screenshot: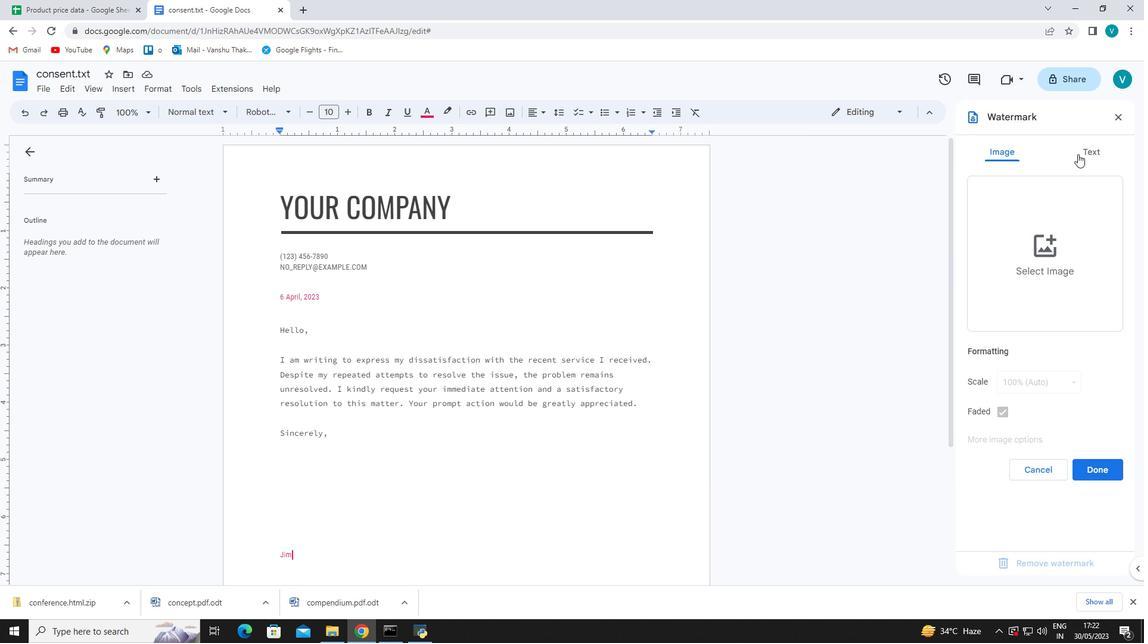 
Action: Mouse pressed left at (1085, 139)
Screenshot: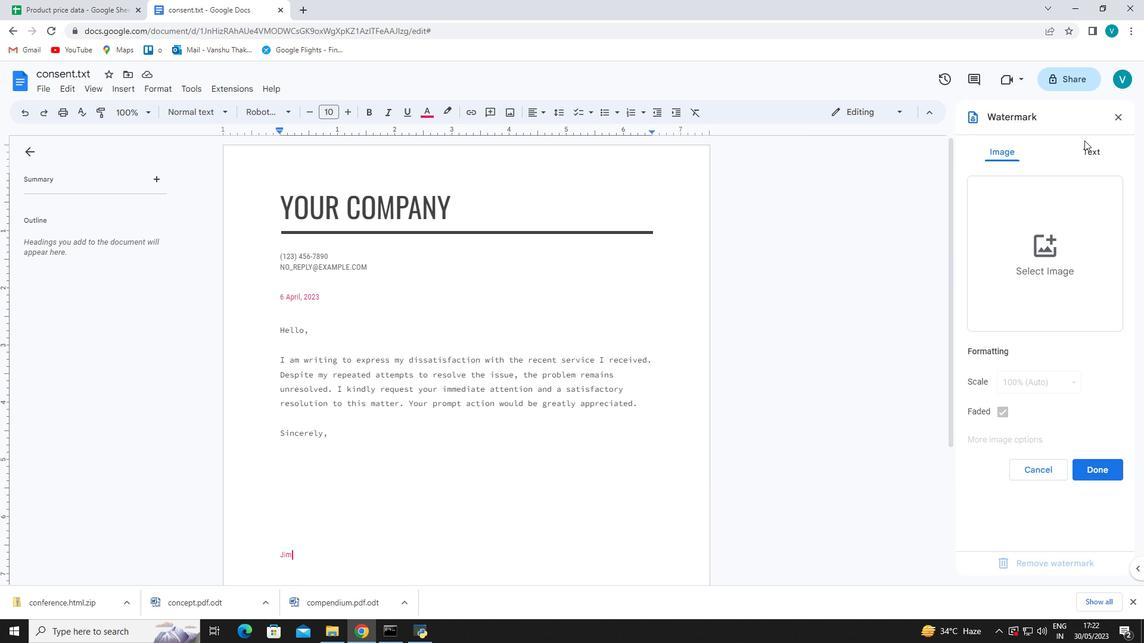 
Action: Mouse moved to (1085, 147)
Screenshot: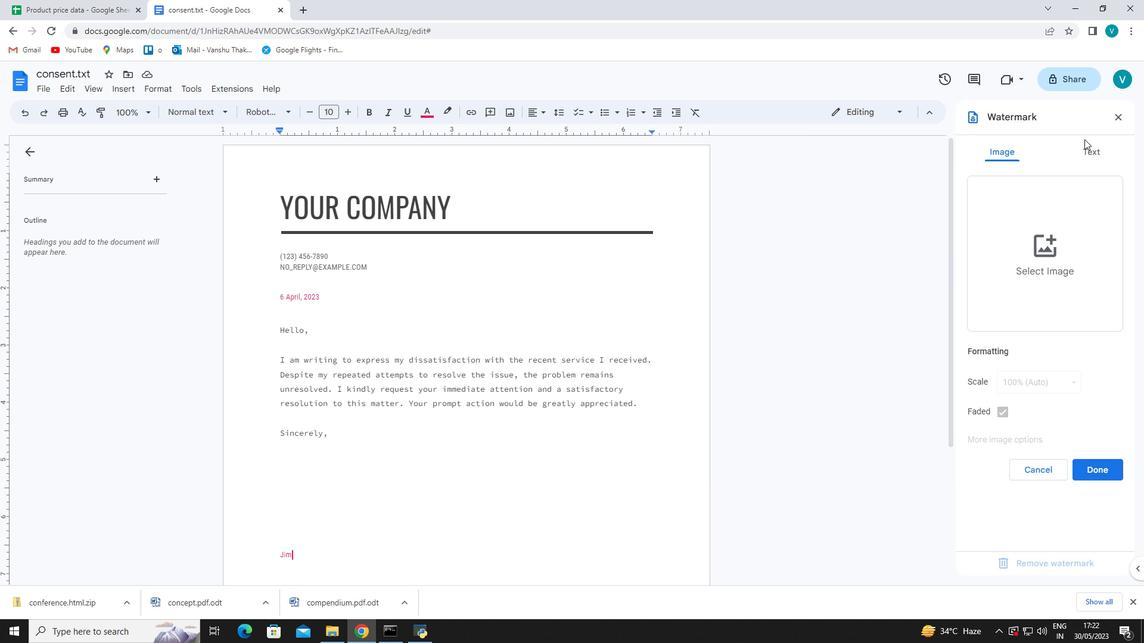 
Action: Mouse pressed left at (1085, 147)
Screenshot: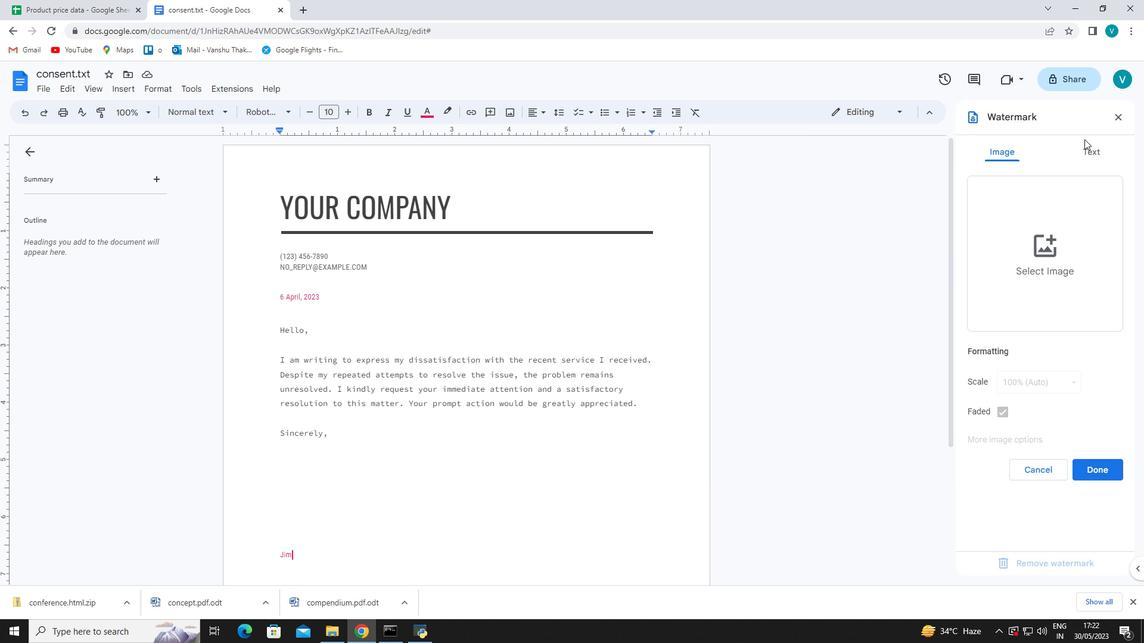 
Action: Mouse moved to (1056, 184)
Screenshot: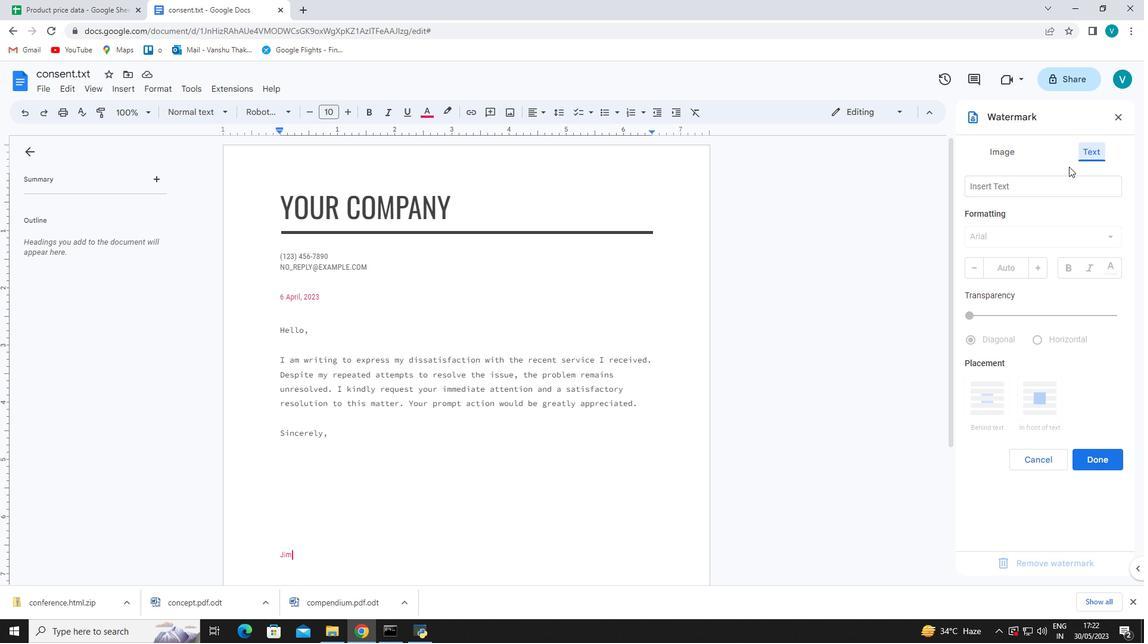 
Action: Mouse pressed left at (1056, 184)
Screenshot: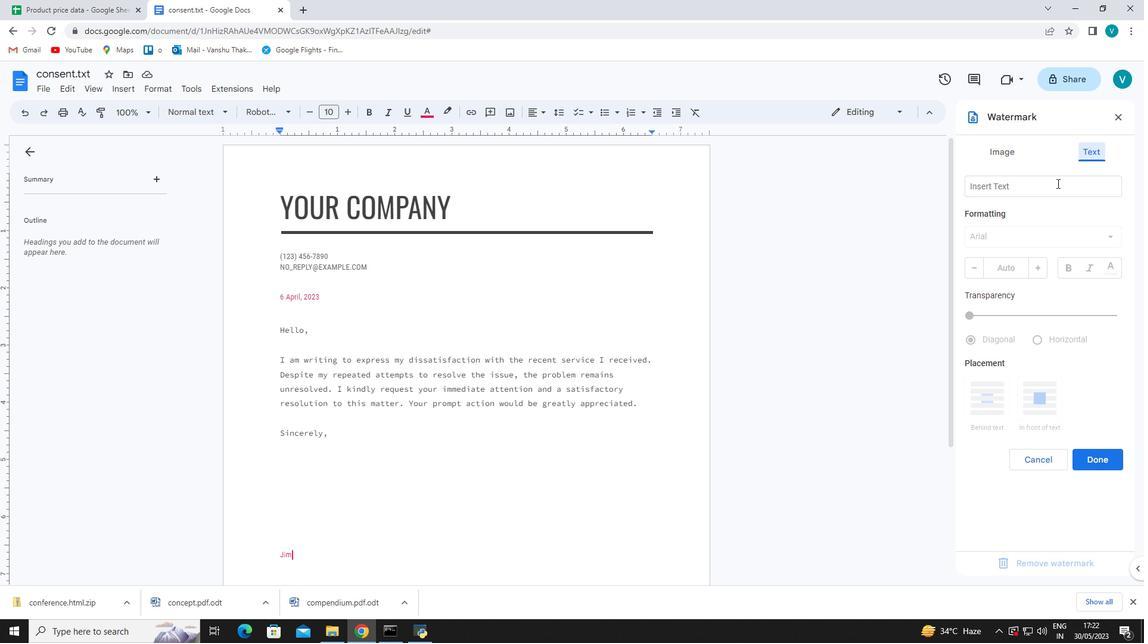
Action: Mouse moved to (1036, 173)
Screenshot: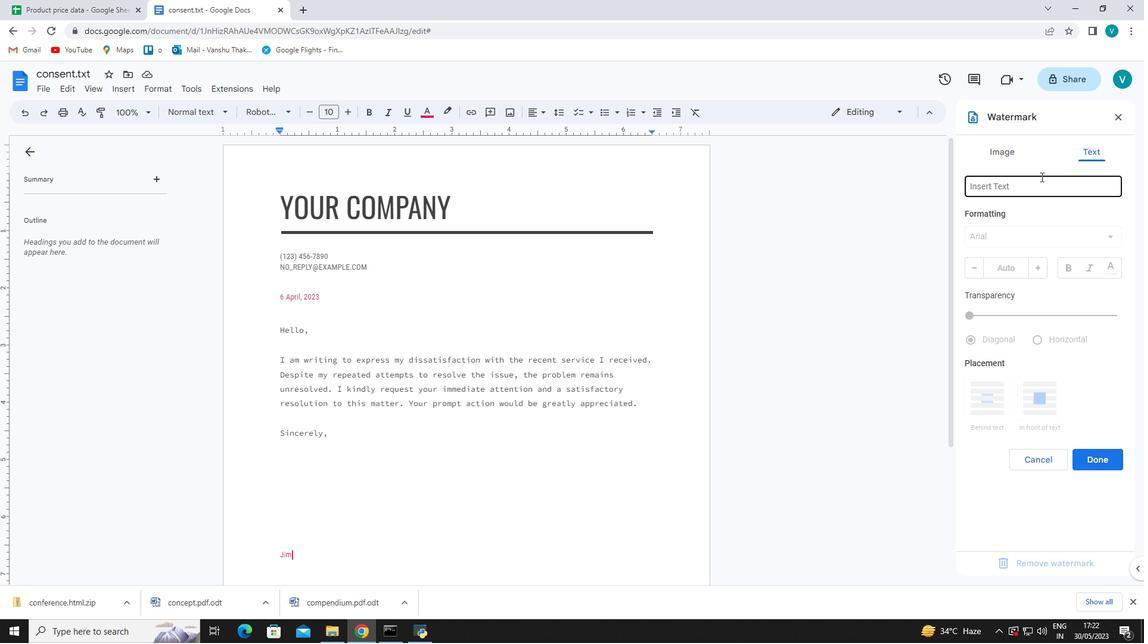 
Action: Key pressed <Key.shift><Key.shift><Key.shift><Key.shift><Key.shift><Key.shift><Key.shift><Key.shift><Key.shift><Key.shift><Key.shift><Key.shift><Key.shift><Key.shift><Key.shift><Key.shift><Key.shift><Key.shift><Key.shift><Key.shift><Key.shift><Key.shift><Key.shift>Graphic<Key.space><Key.shift>Era<Key.space>
Screenshot: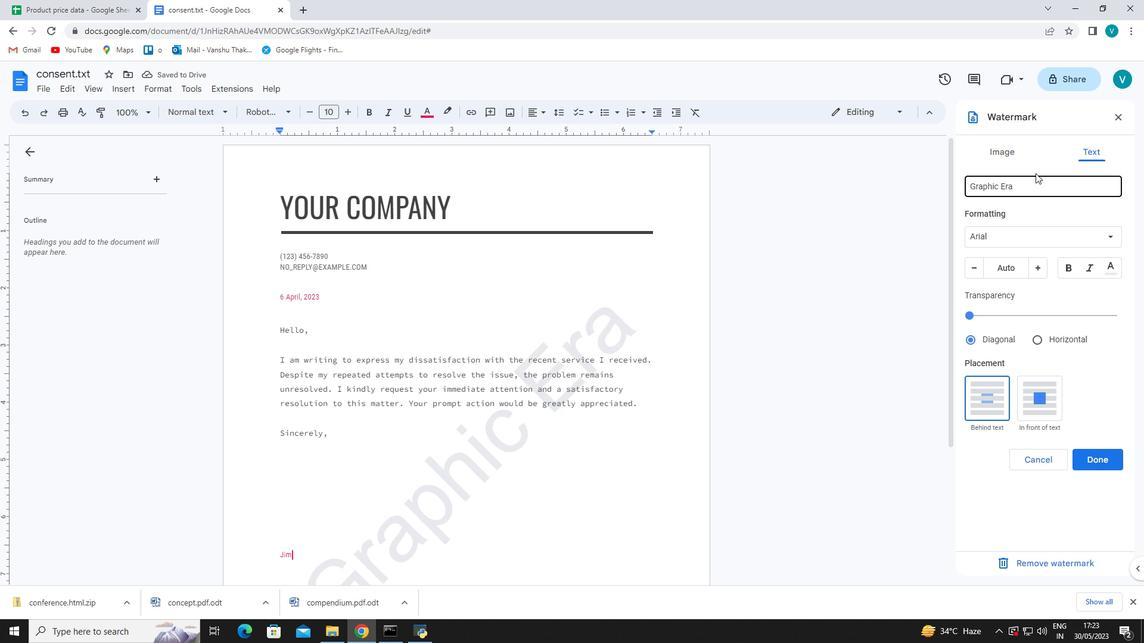 
Action: Mouse moved to (1036, 230)
Screenshot: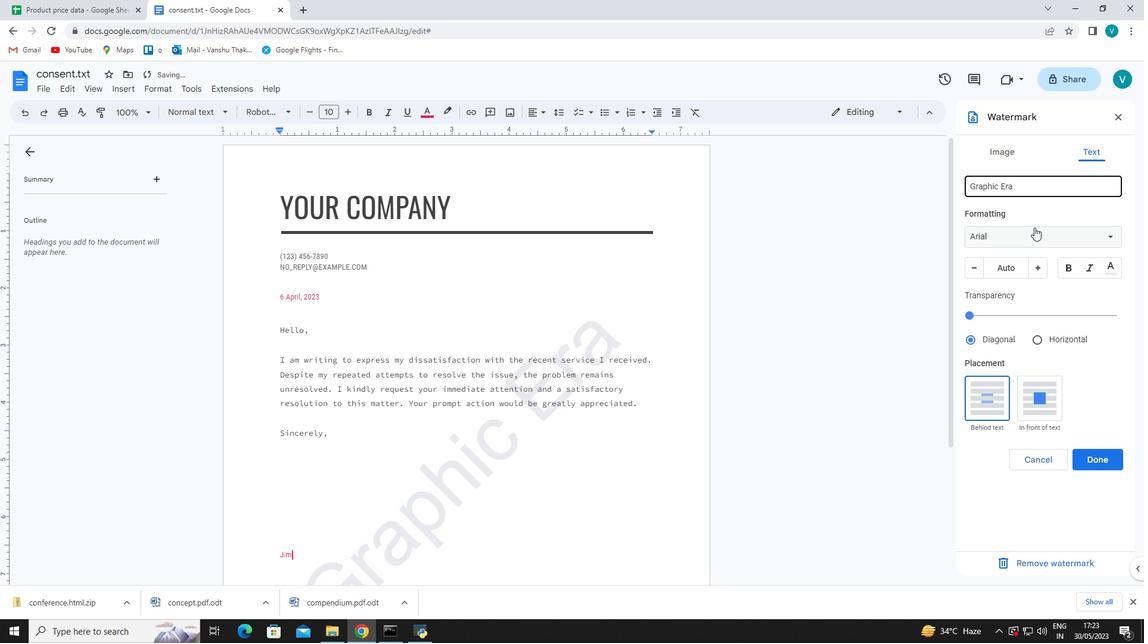 
Action: Mouse pressed left at (1036, 230)
Screenshot: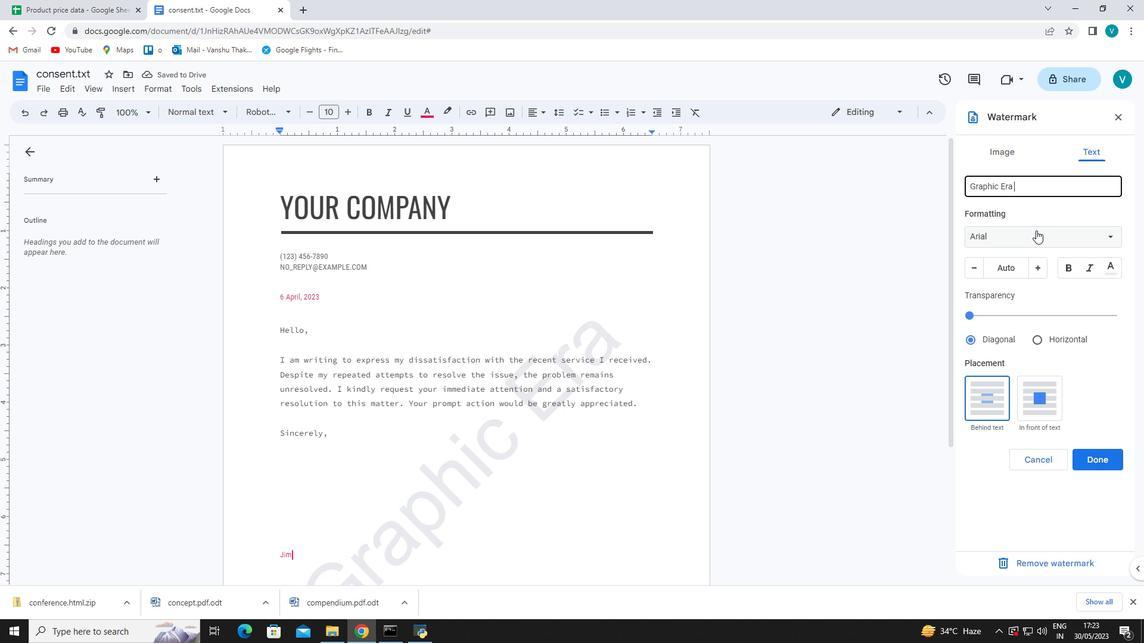 
Action: Mouse moved to (1036, 344)
Screenshot: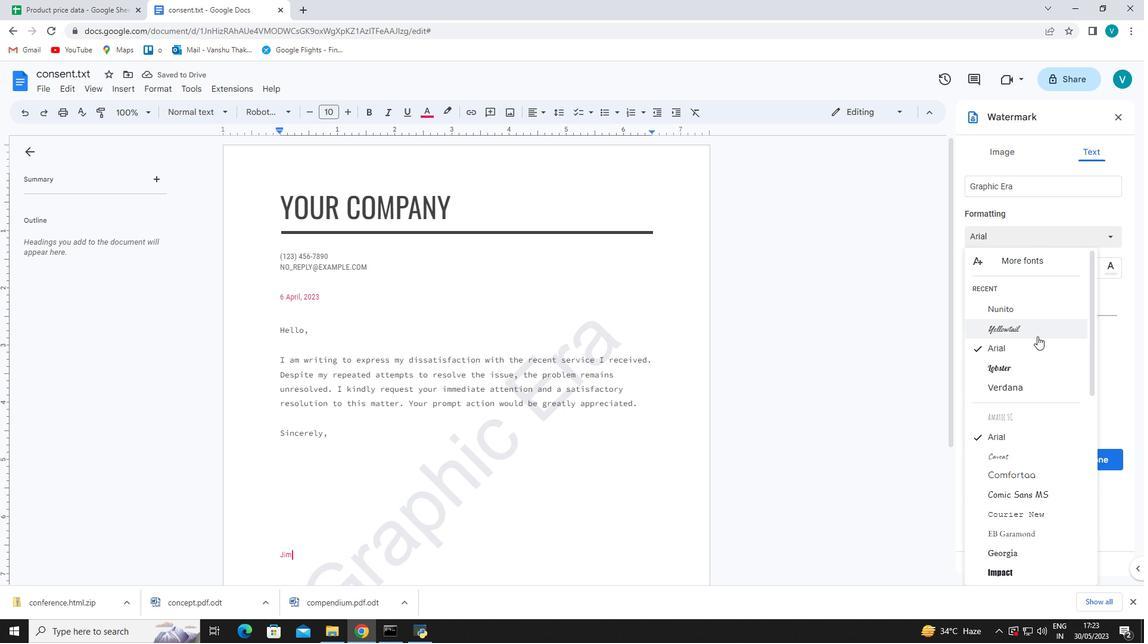 
Action: Mouse pressed left at (1036, 344)
Screenshot: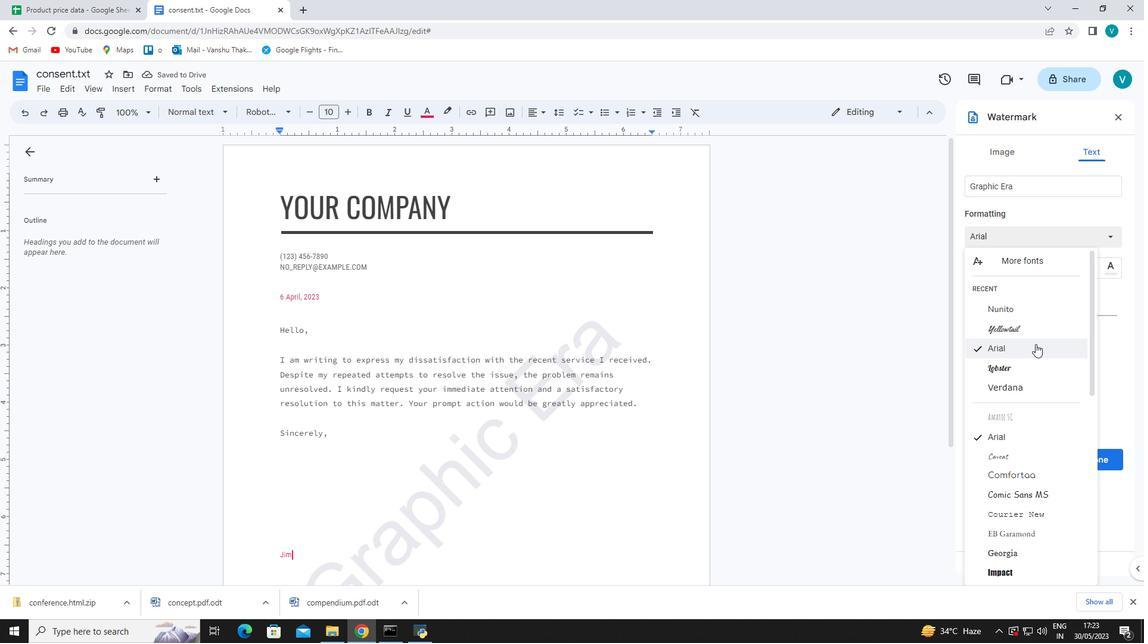 
Action: Mouse moved to (1037, 273)
Screenshot: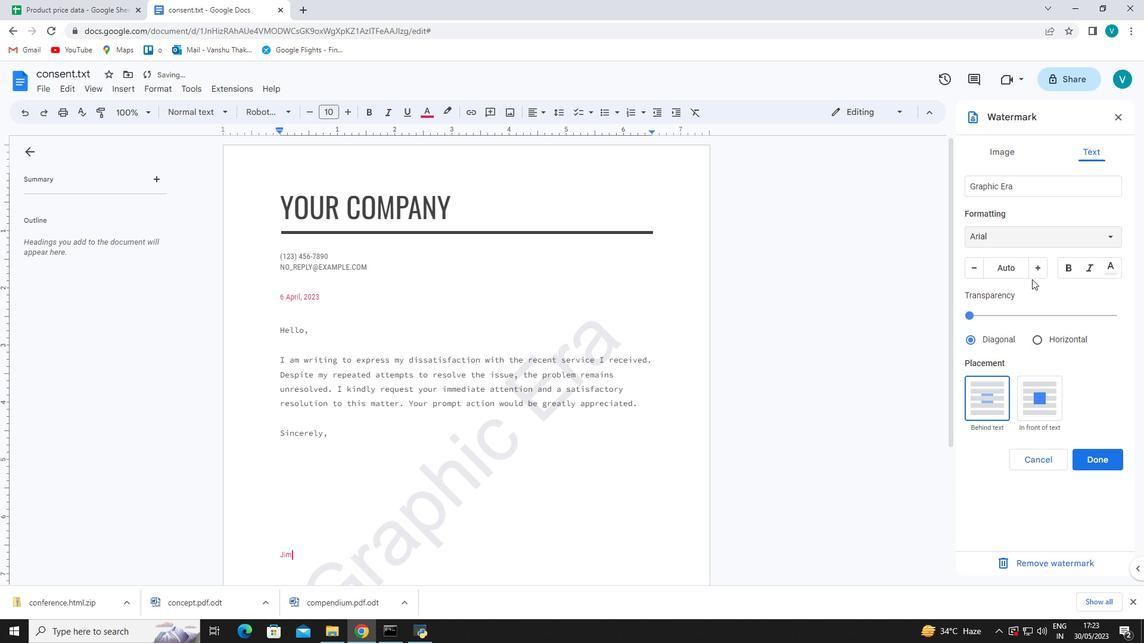 
Action: Mouse pressed left at (1037, 273)
Screenshot: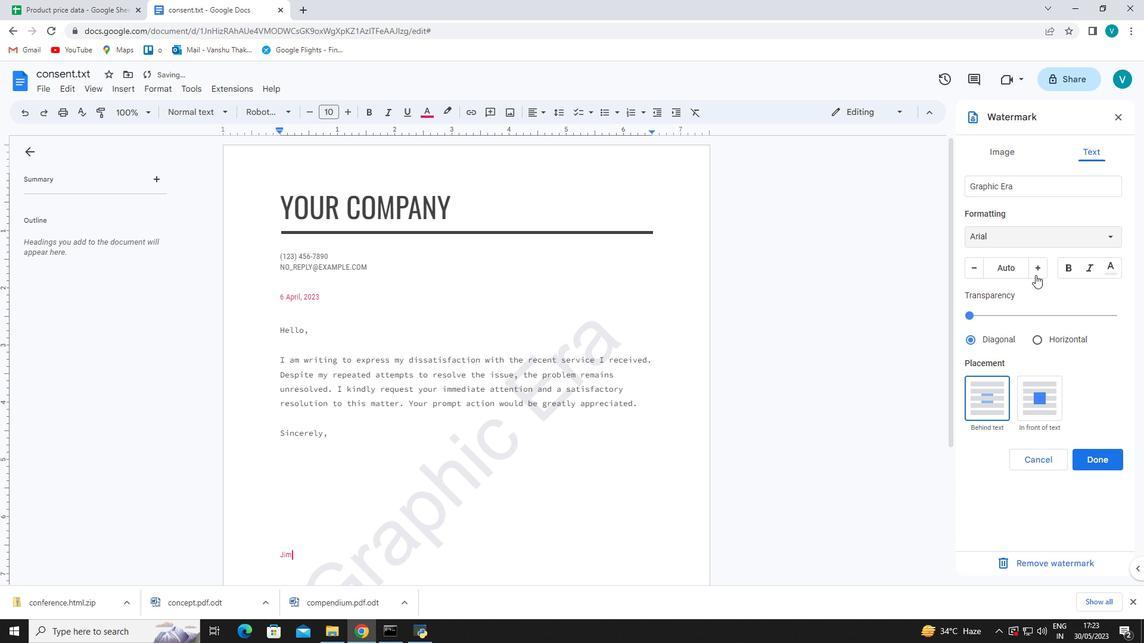 
Action: Mouse pressed left at (1037, 273)
Screenshot: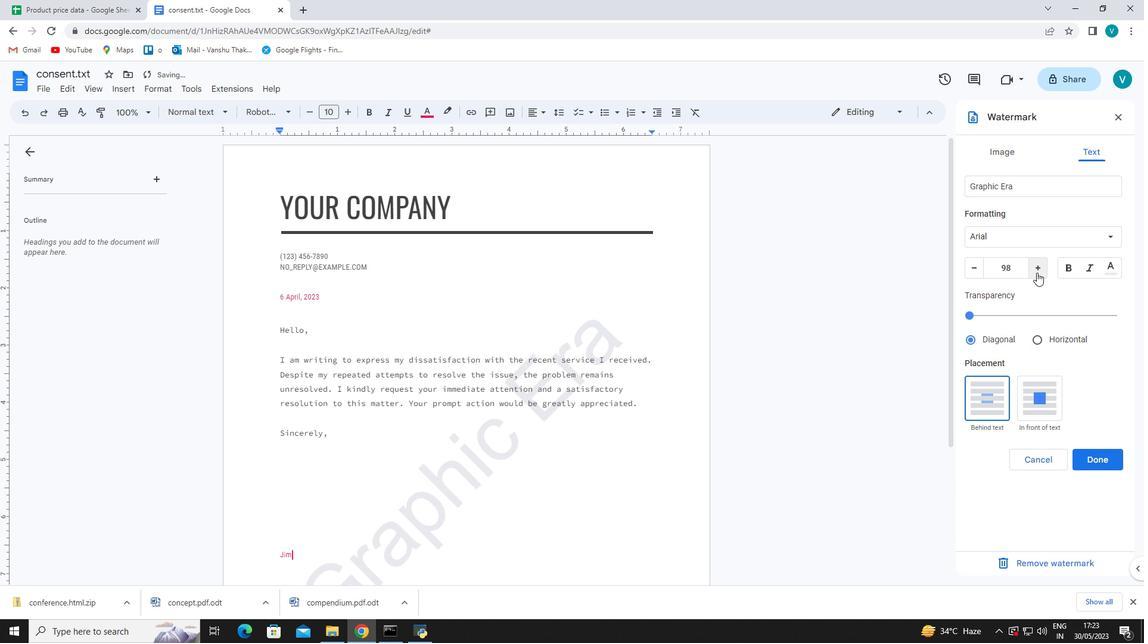 
Action: Mouse pressed left at (1037, 273)
Screenshot: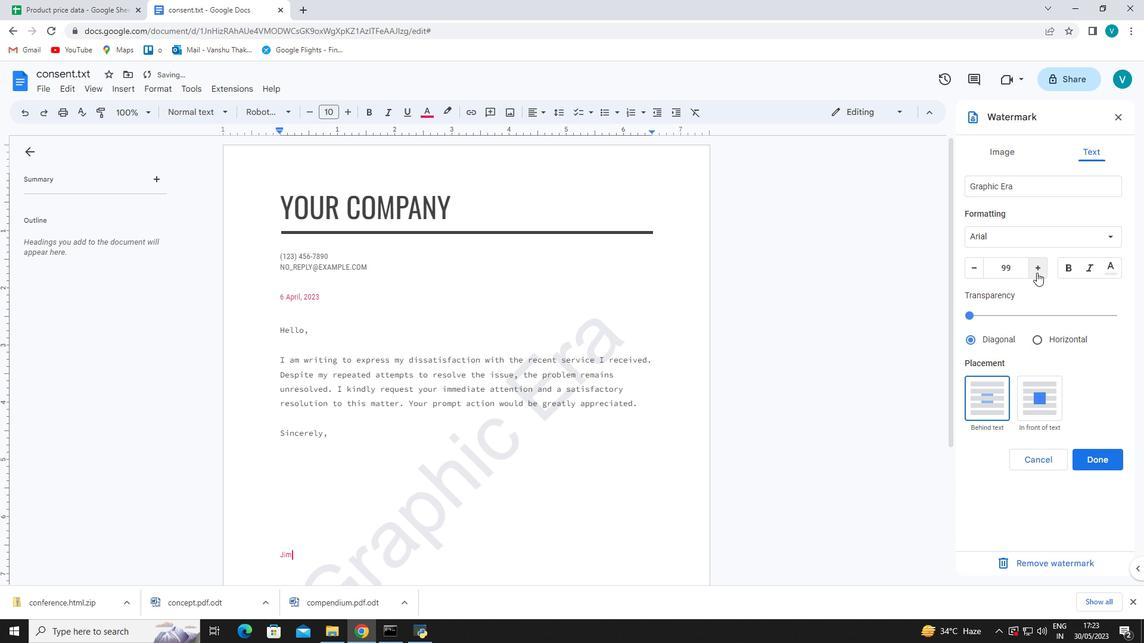 
Action: Mouse pressed left at (1037, 273)
Screenshot: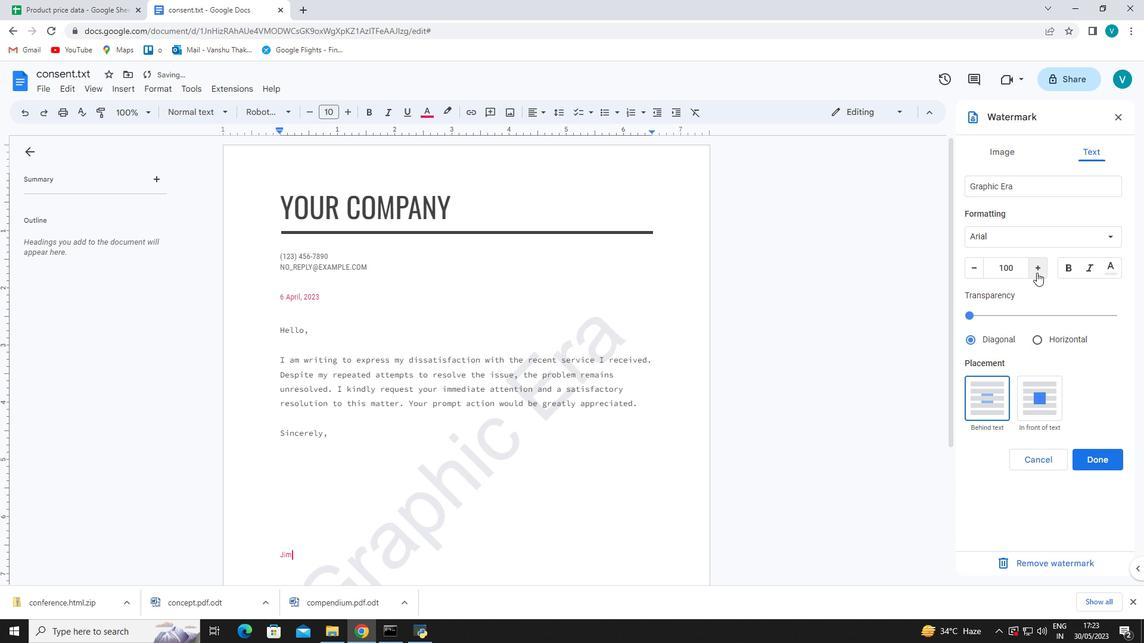 
Action: Mouse pressed left at (1037, 273)
Screenshot: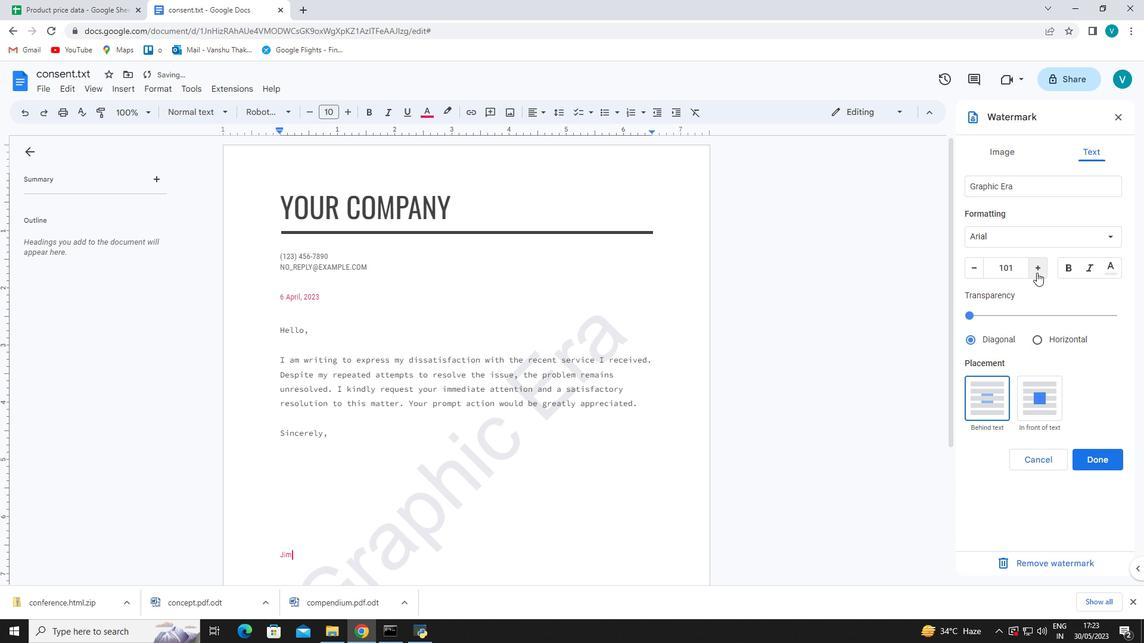 
Action: Mouse pressed left at (1037, 273)
Screenshot: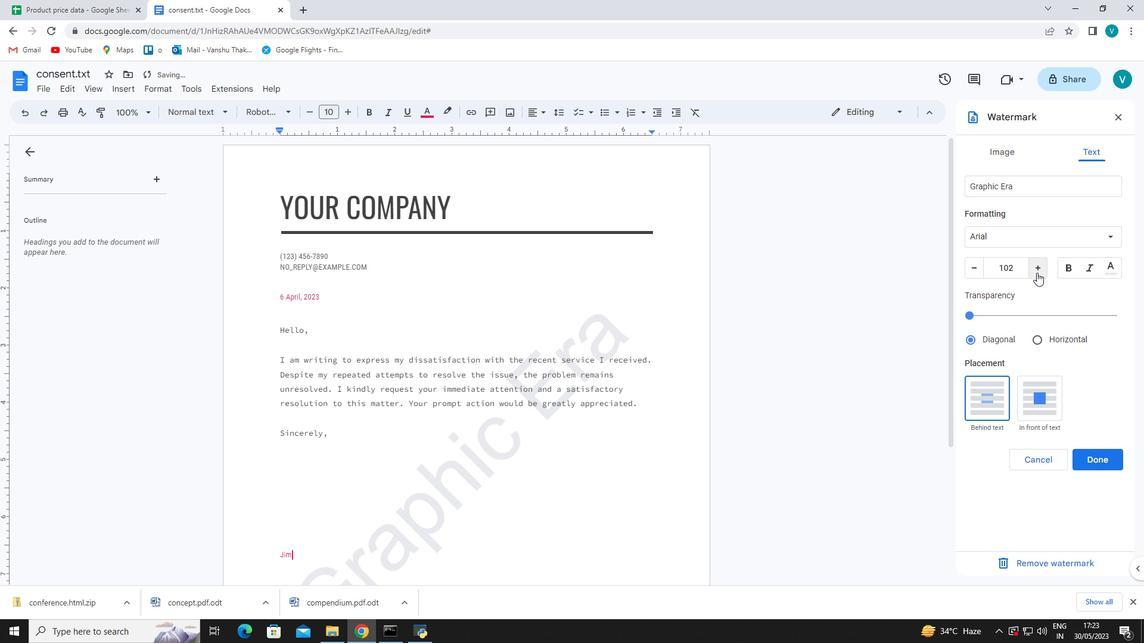 
Action: Mouse pressed left at (1037, 273)
Screenshot: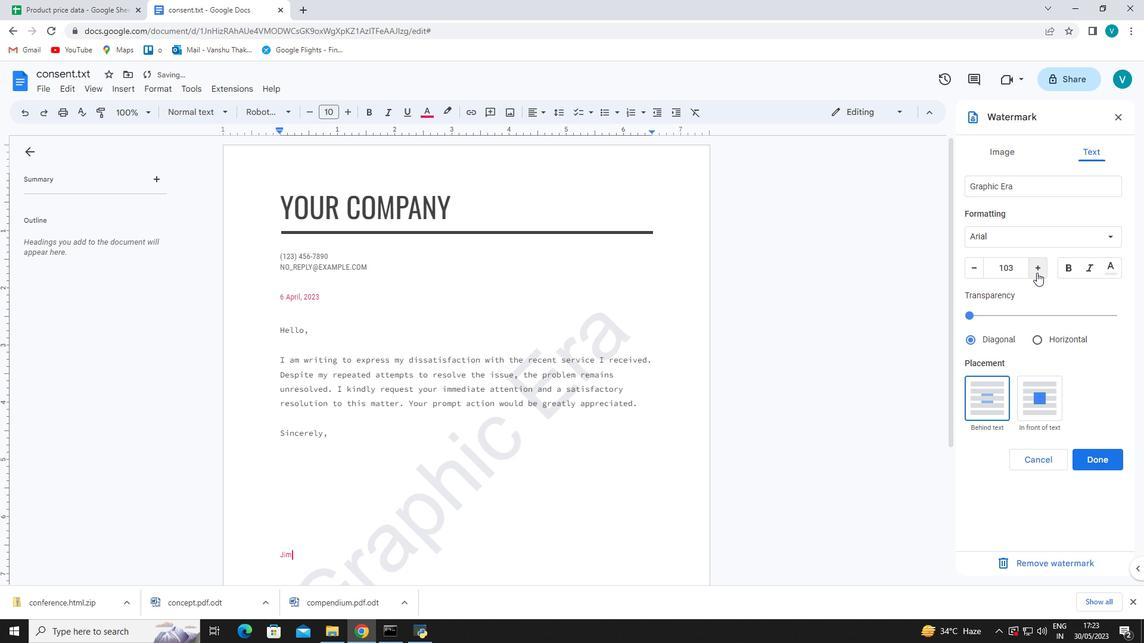 
Action: Mouse pressed left at (1037, 273)
Screenshot: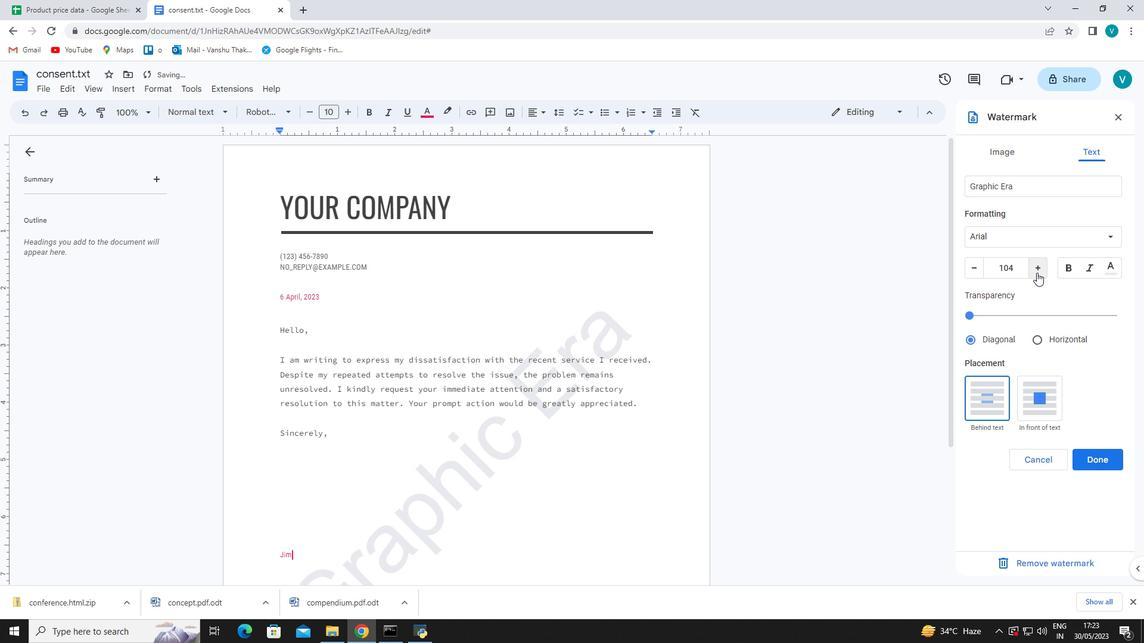 
Action: Mouse pressed left at (1037, 273)
Screenshot: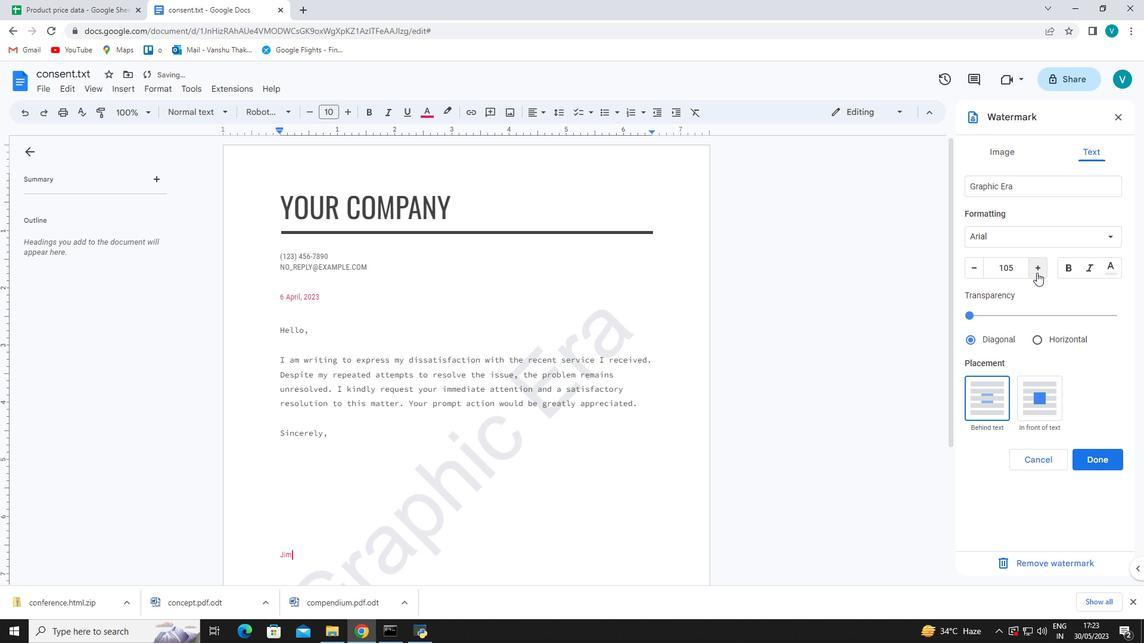 
Action: Mouse pressed left at (1037, 273)
Screenshot: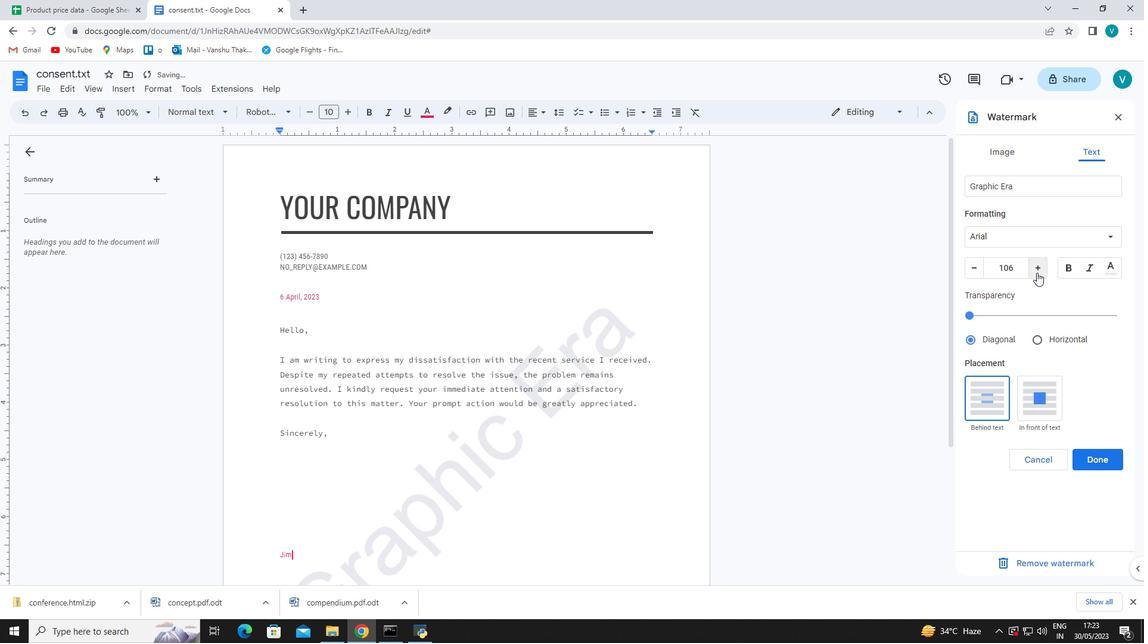 
Action: Mouse pressed left at (1037, 273)
Screenshot: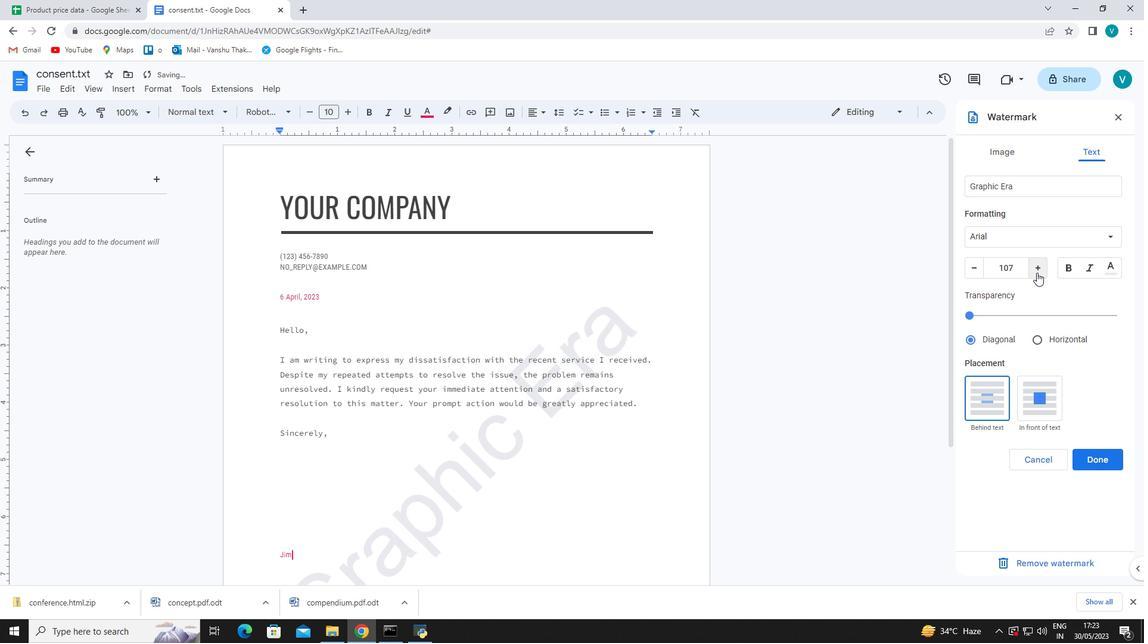 
Action: Mouse pressed left at (1037, 273)
Screenshot: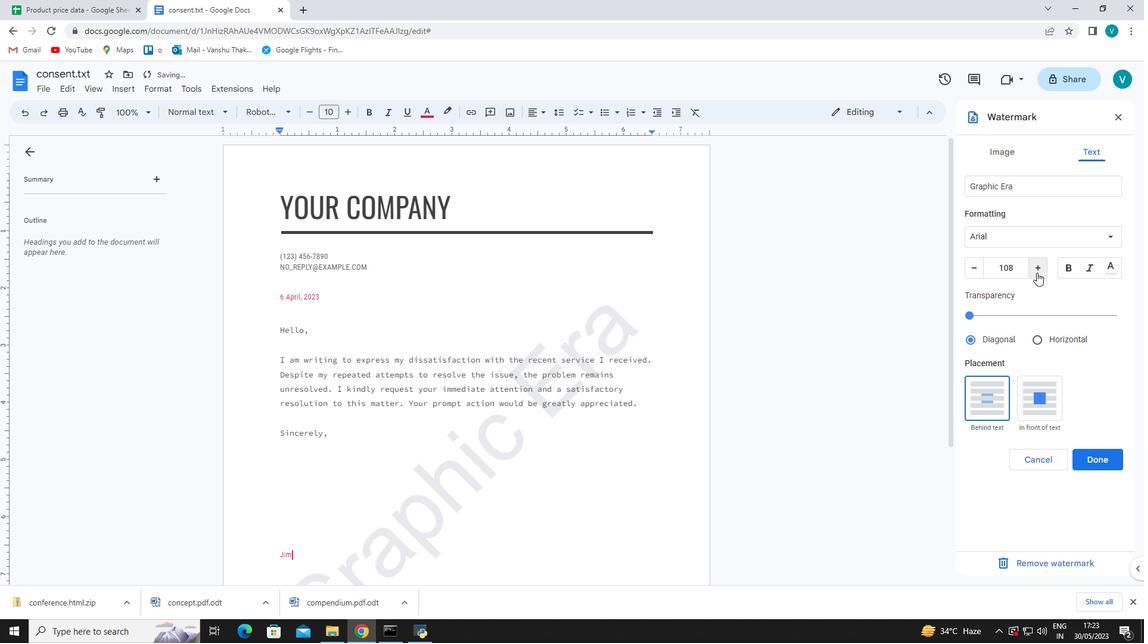 
Action: Mouse pressed left at (1037, 273)
Screenshot: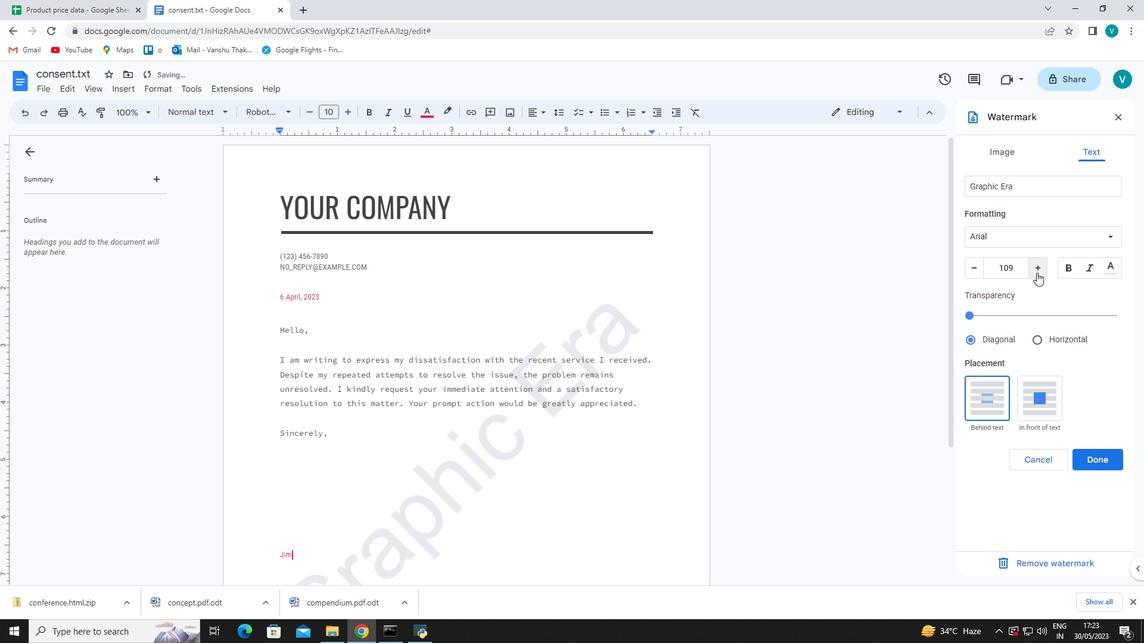 
Action: Mouse pressed left at (1037, 273)
Screenshot: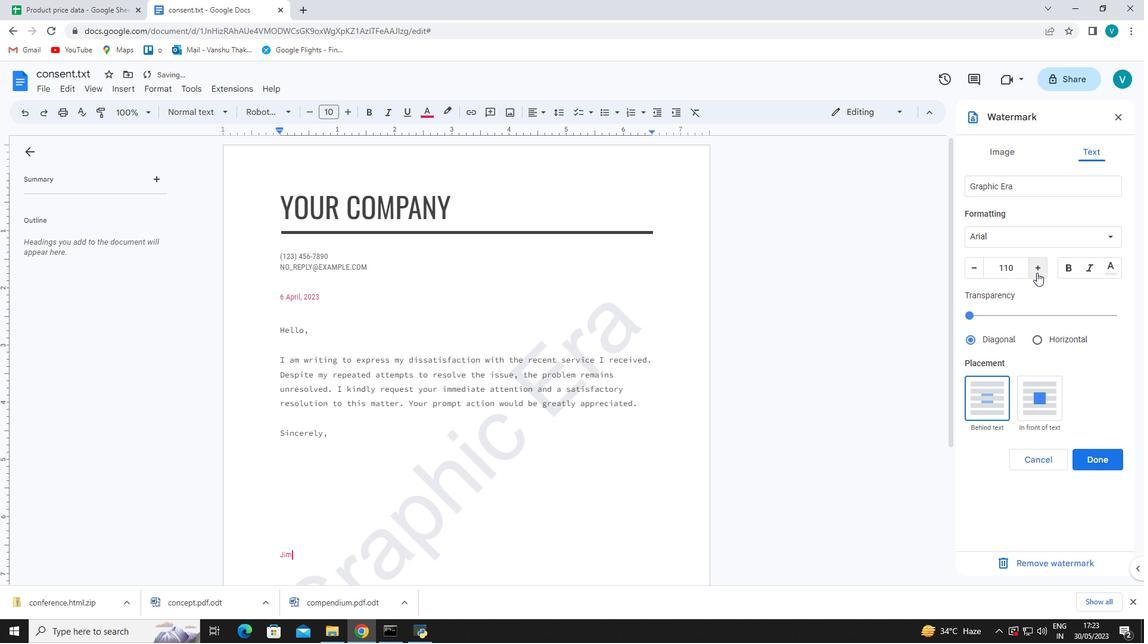 
Action: Mouse moved to (974, 343)
Screenshot: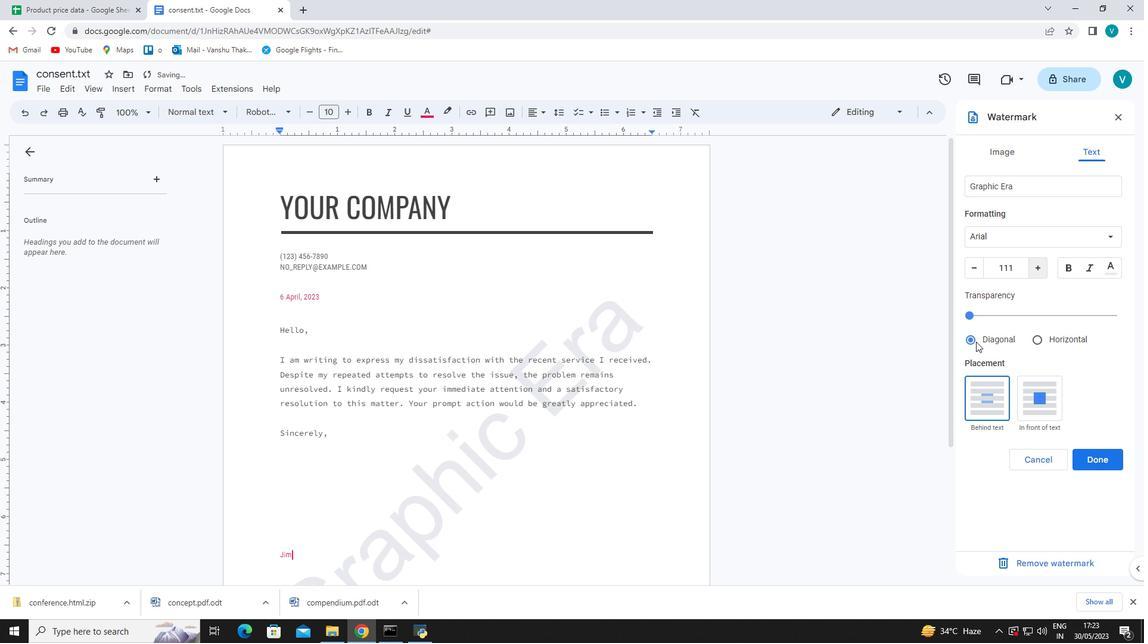 
Action: Mouse pressed left at (974, 343)
Screenshot: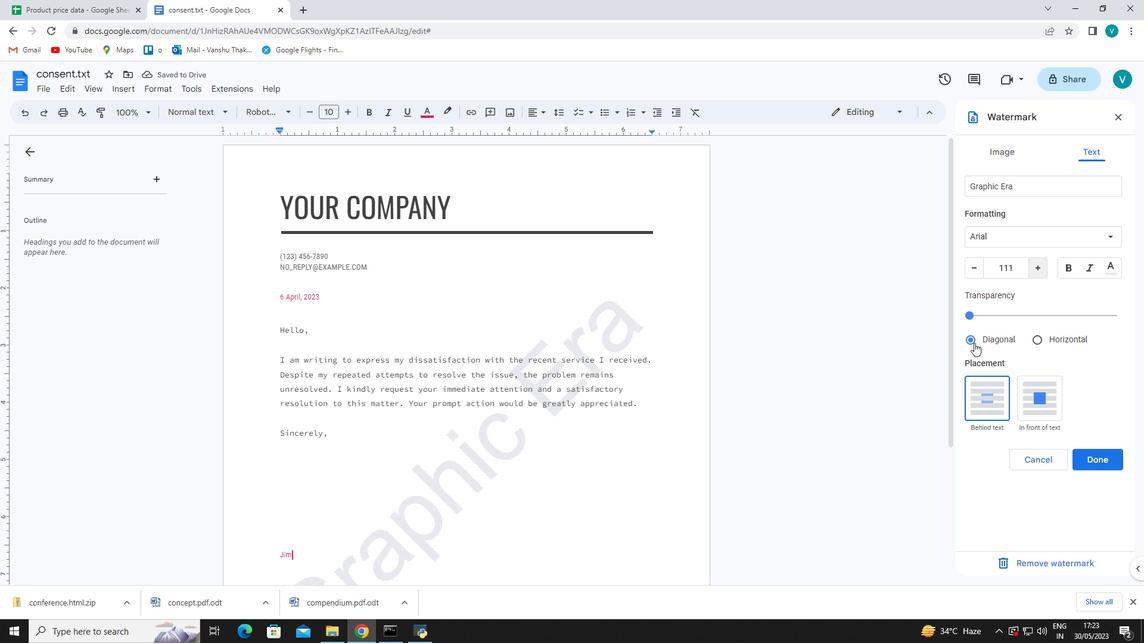 
Action: Mouse moved to (1082, 460)
Screenshot: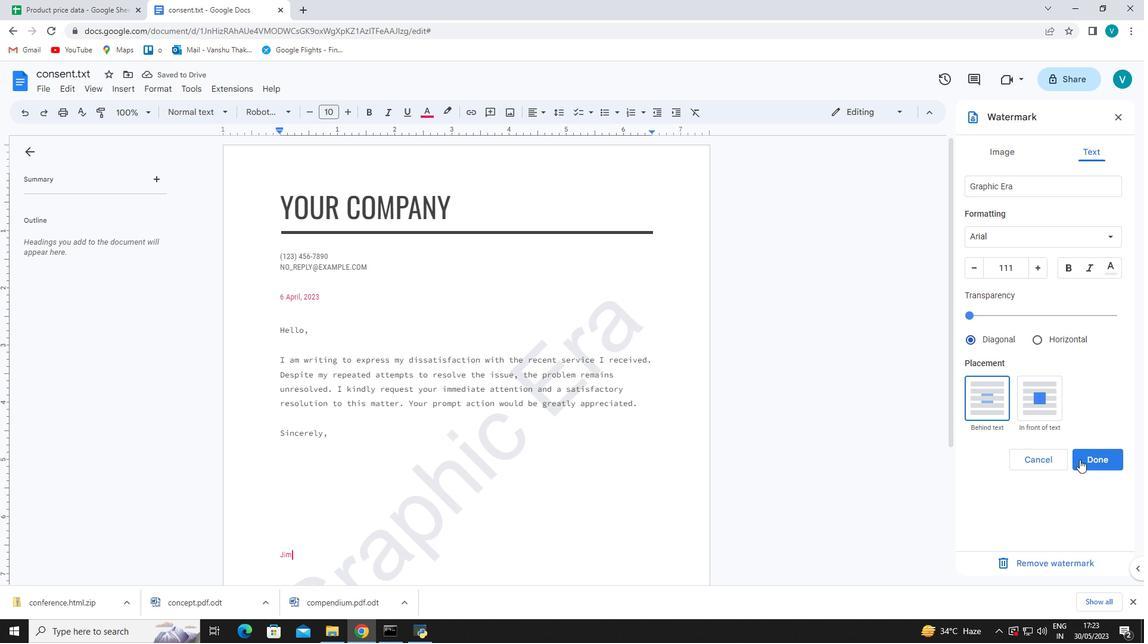 
Action: Mouse pressed left at (1082, 460)
Screenshot: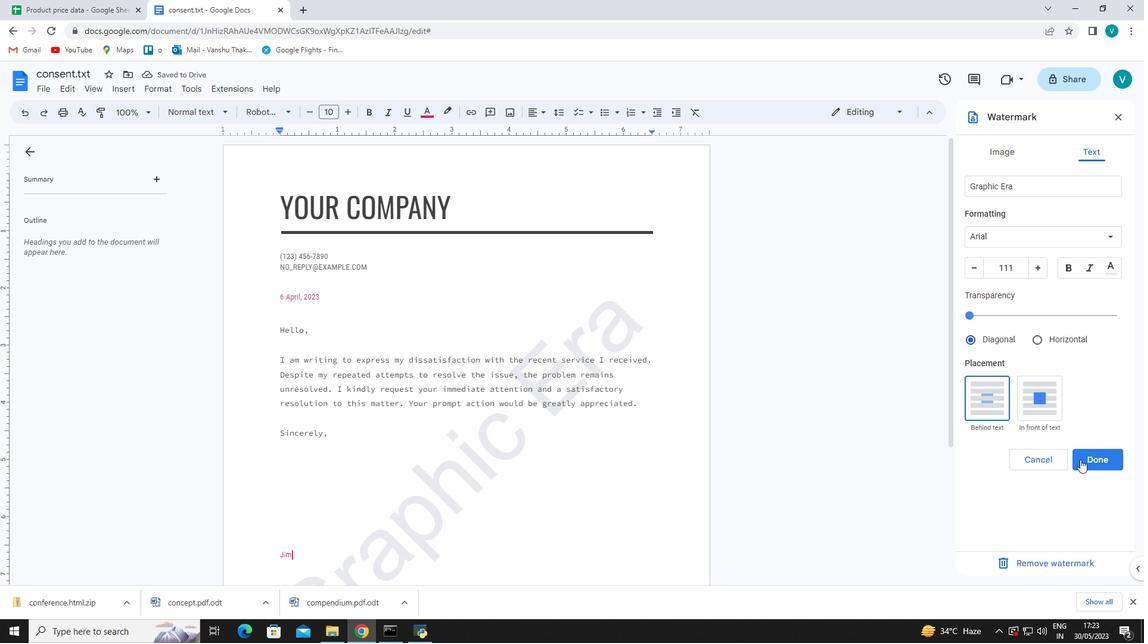 
Action: Mouse moved to (833, 382)
Screenshot: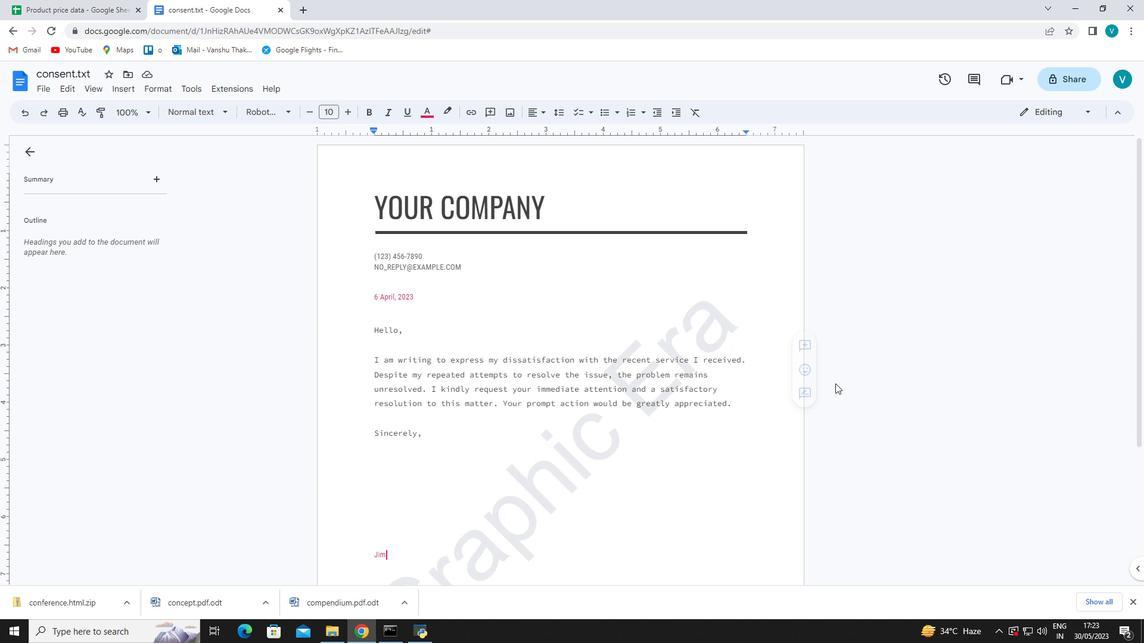 
